 Task: Open Card Card0000000191 in Board Board0000000048 in Workspace WS0000000016 in Trello. Add Member carxxstreet791@gmail.com to Card Card0000000191 in Board Board0000000048 in Workspace WS0000000016 in Trello. Add Orange Label titled Label0000000191 to Card Card0000000191 in Board Board0000000048 in Workspace WS0000000016 in Trello. Add Checklist CL0000000191 to Card Card0000000191 in Board Board0000000048 in Workspace WS0000000016 in Trello. Add Dates with Start Date as Oct 01 2023 and Due Date as Oct 31 2023 to Card Card0000000191 in Board Board0000000048 in Workspace WS0000000016 in Trello
Action: Mouse moved to (372, 474)
Screenshot: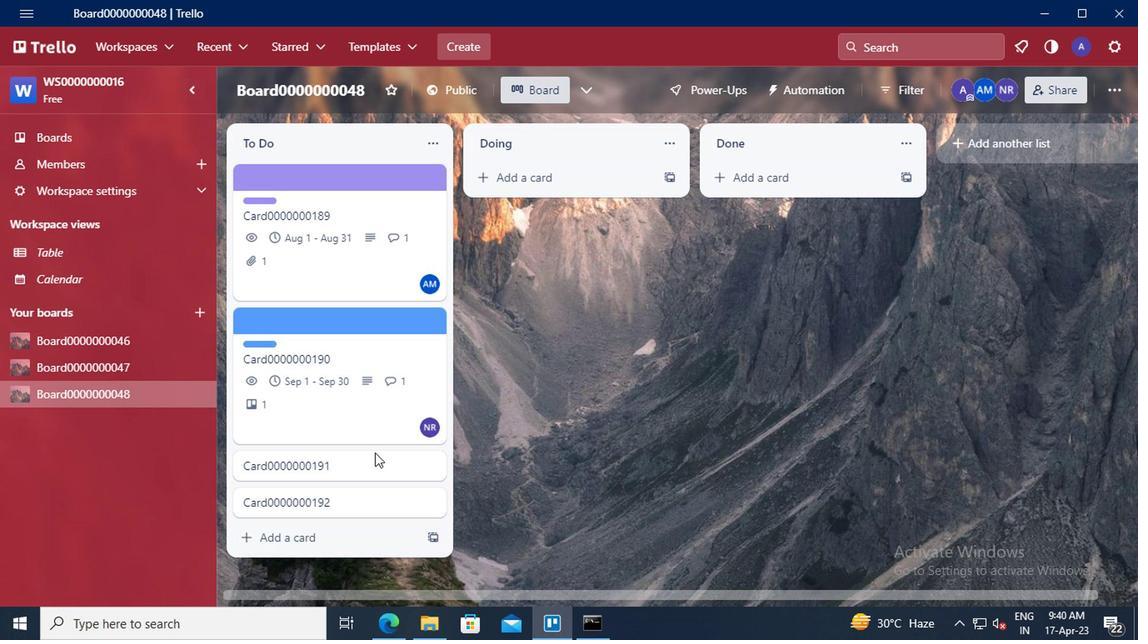 
Action: Mouse pressed left at (372, 474)
Screenshot: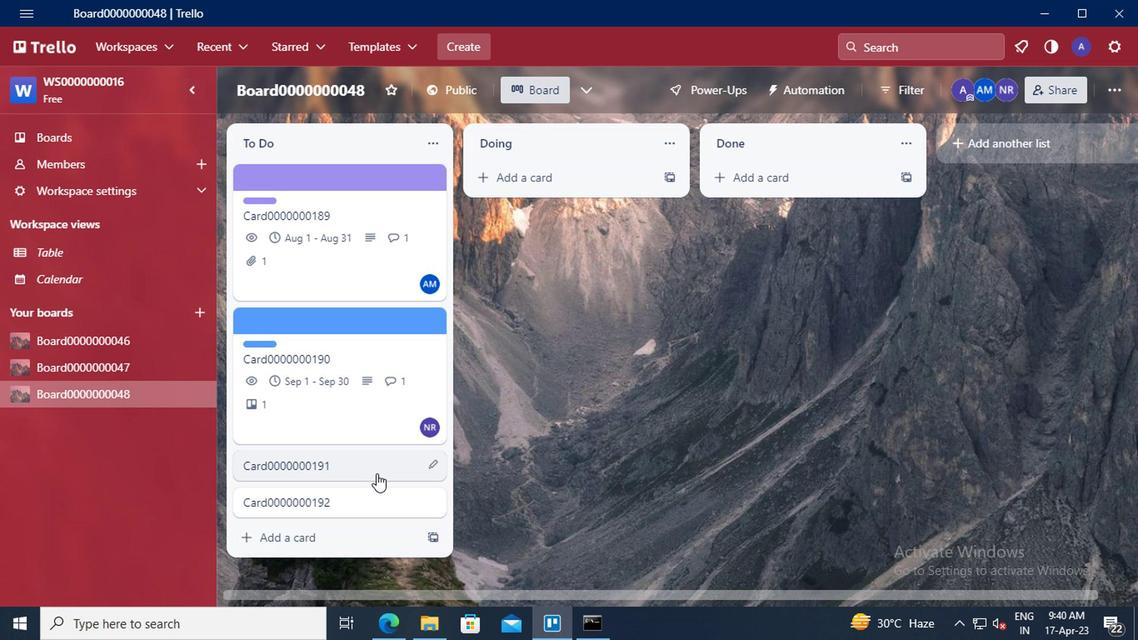 
Action: Mouse moved to (784, 218)
Screenshot: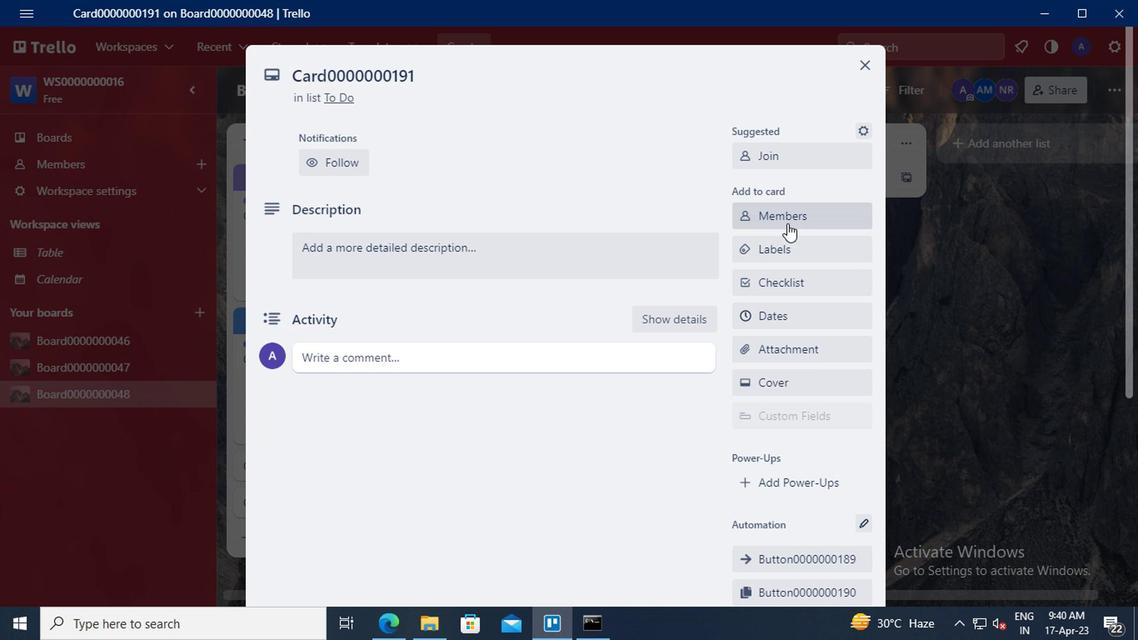 
Action: Mouse pressed left at (784, 218)
Screenshot: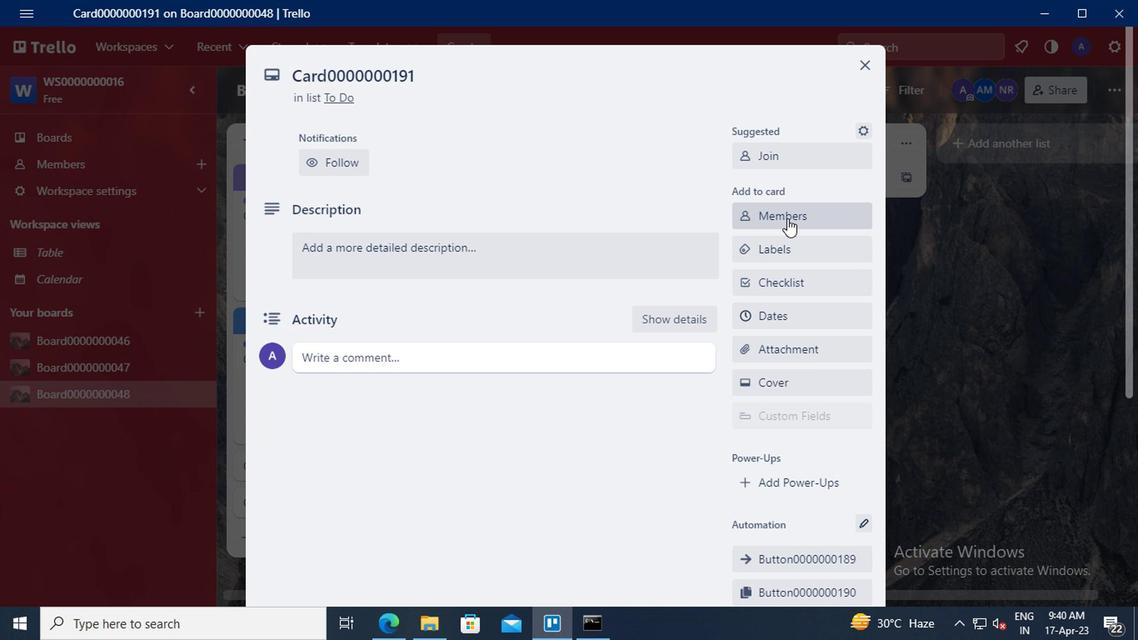 
Action: Mouse moved to (792, 296)
Screenshot: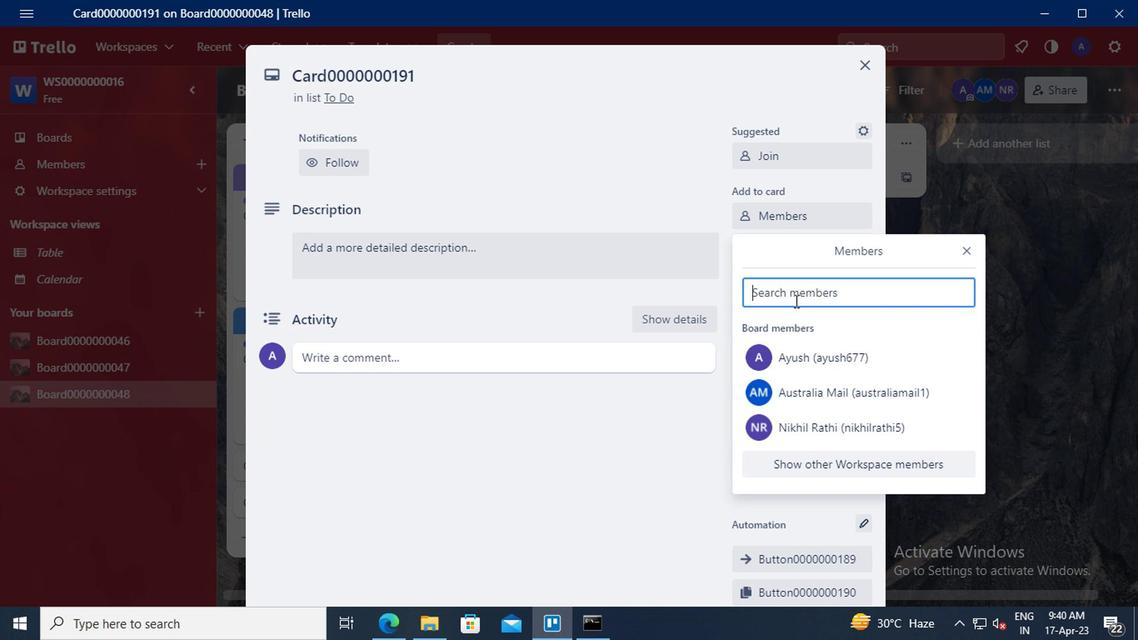 
Action: Mouse pressed left at (792, 296)
Screenshot: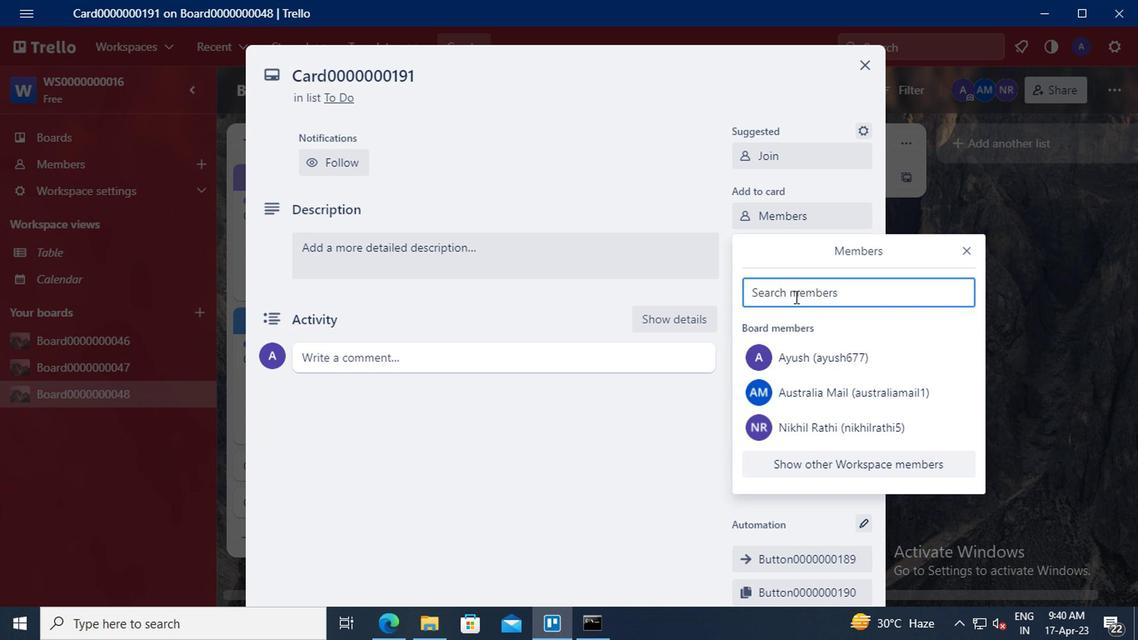 
Action: Mouse moved to (742, 275)
Screenshot: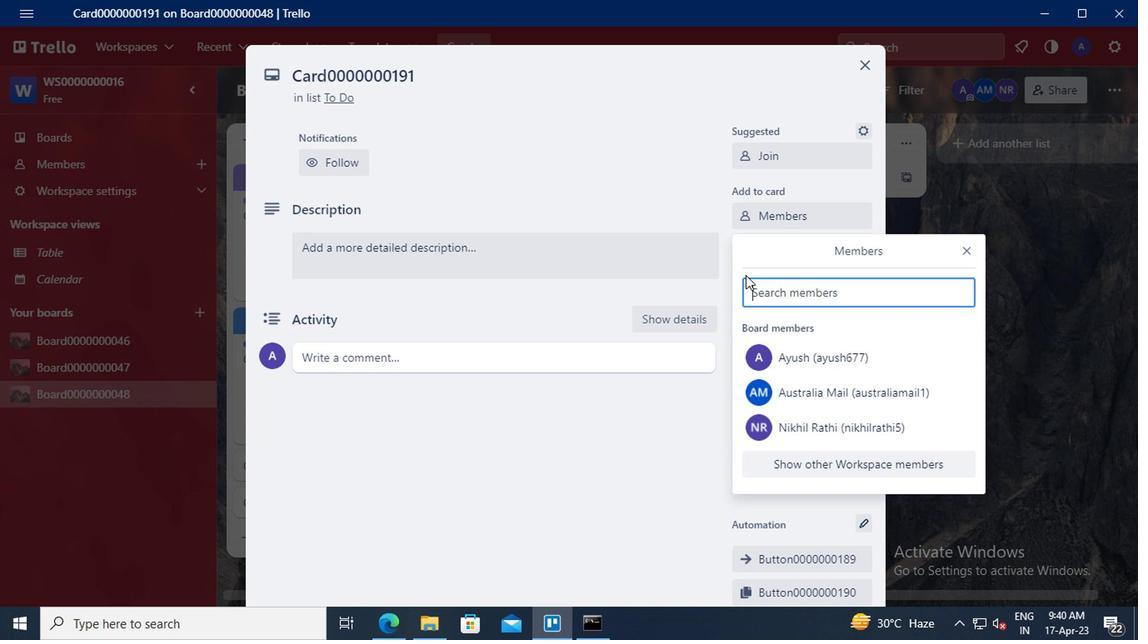 
Action: Key pressed <Key.shift>C
Screenshot: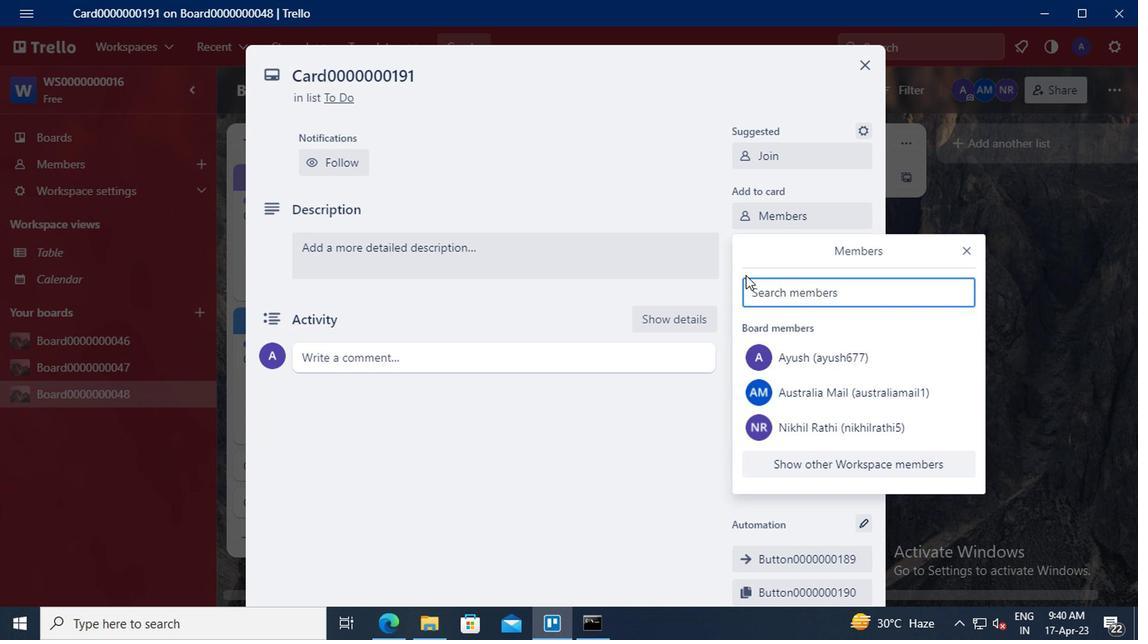 
Action: Mouse moved to (742, 275)
Screenshot: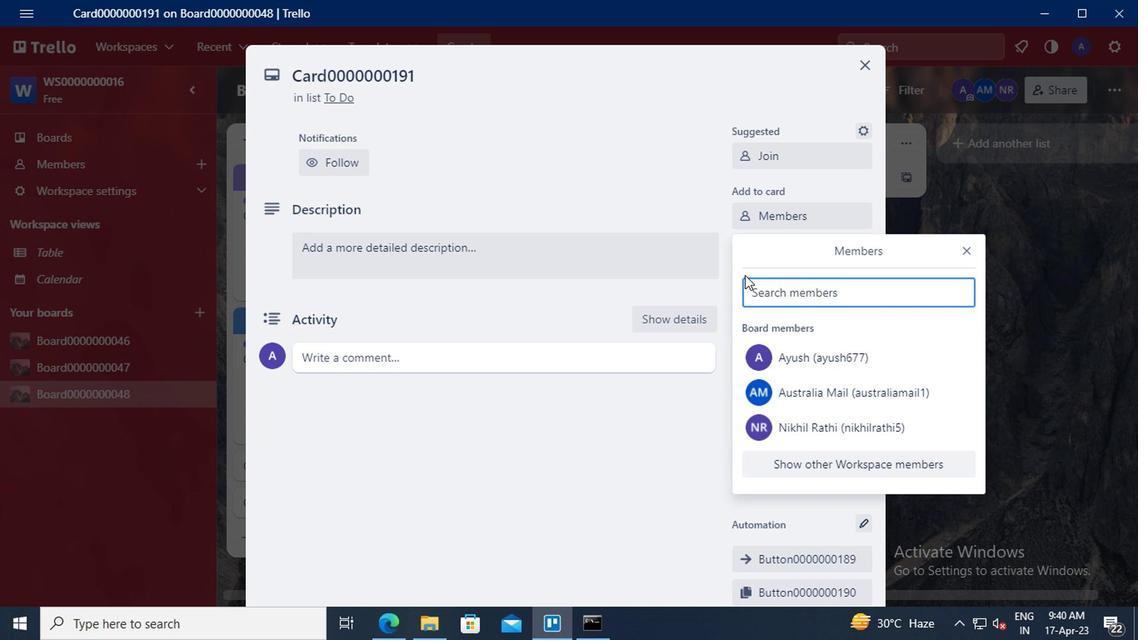 
Action: Key pressed A
Screenshot: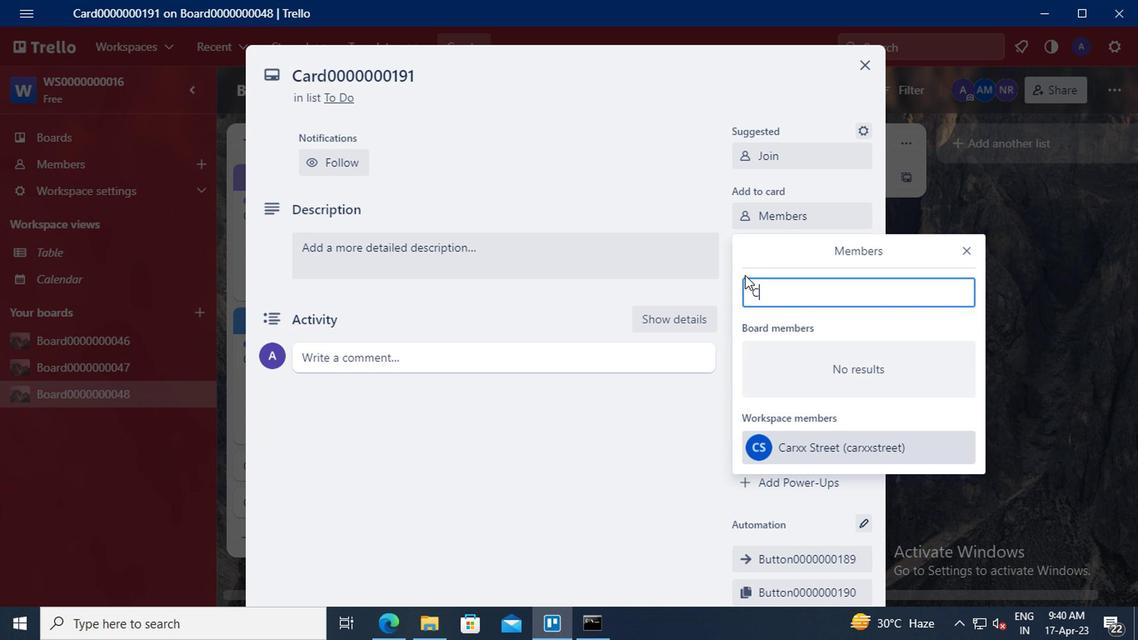 
Action: Mouse moved to (740, 275)
Screenshot: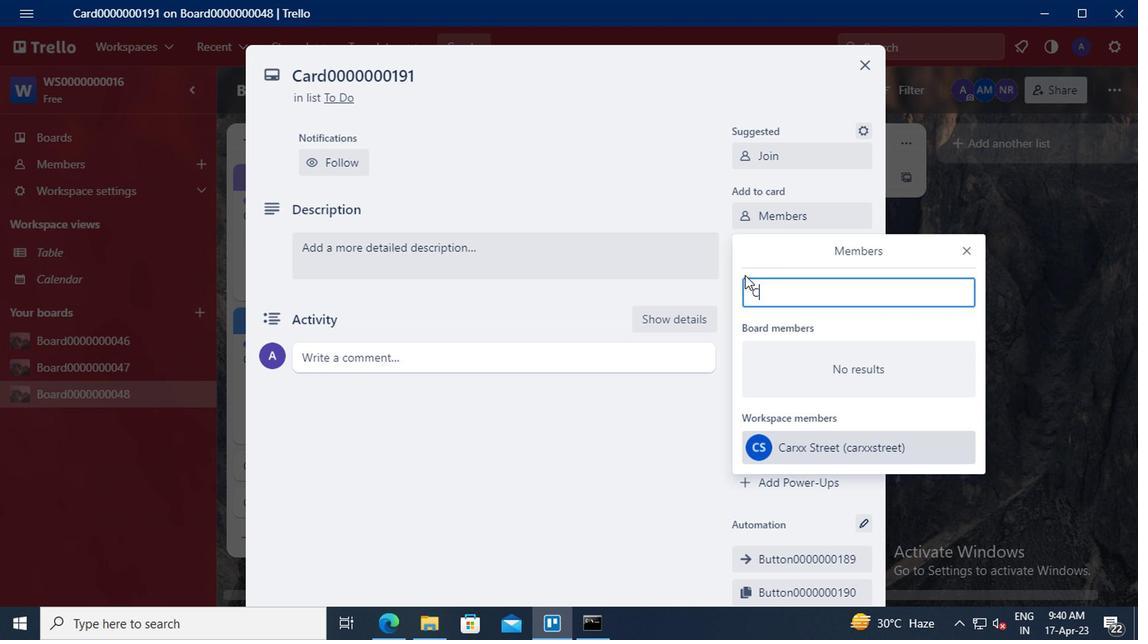 
Action: Key pressed RXX
Screenshot: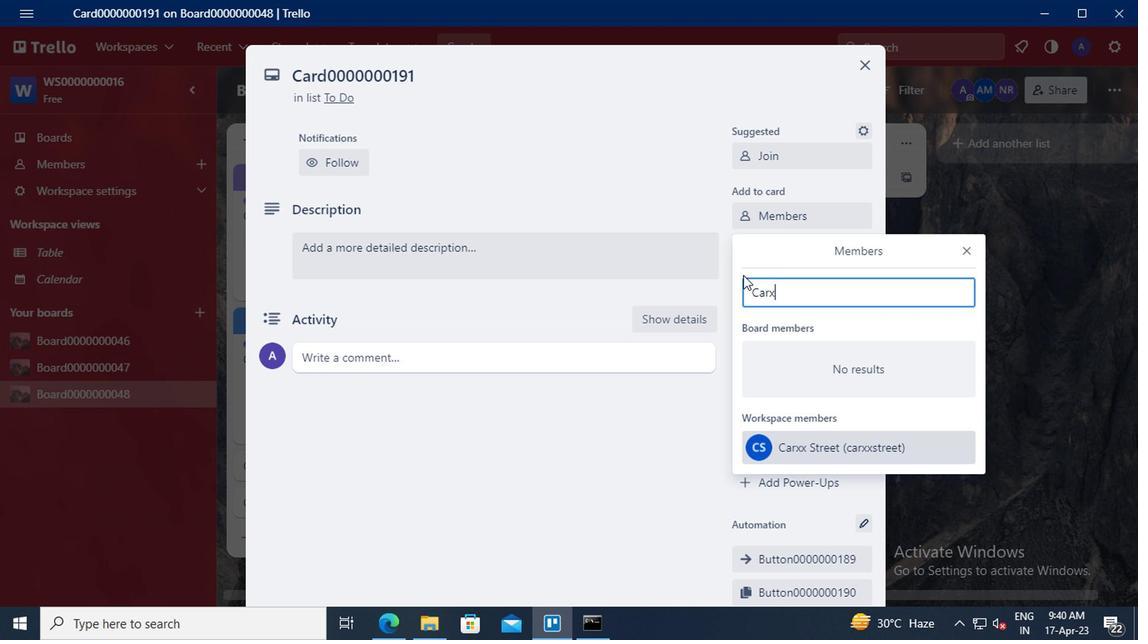 
Action: Mouse moved to (791, 444)
Screenshot: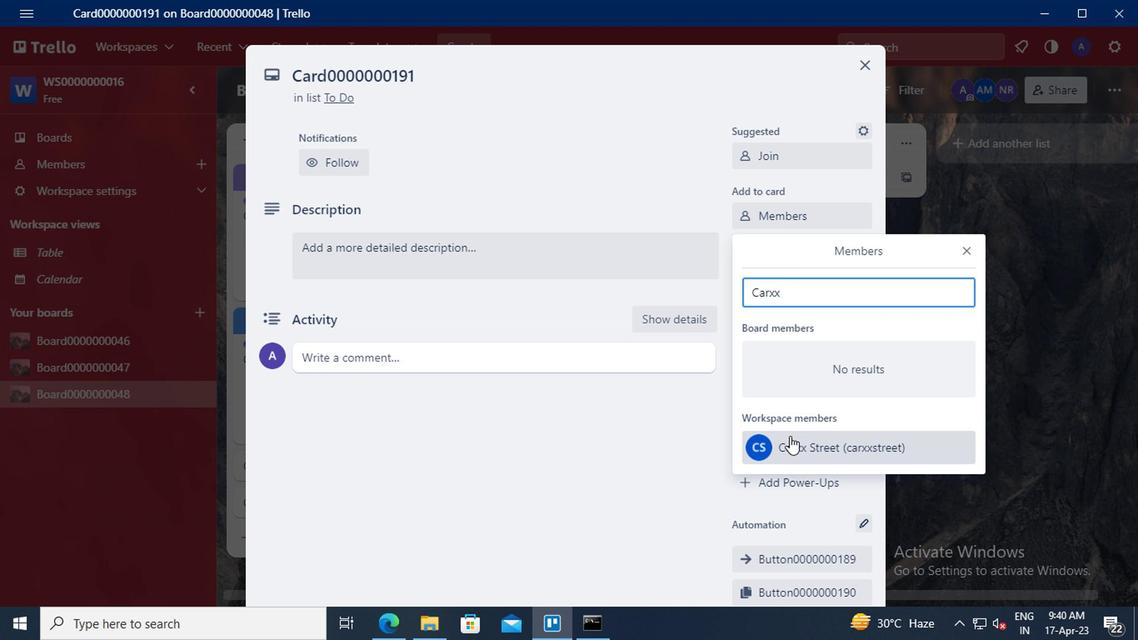 
Action: Mouse pressed left at (791, 444)
Screenshot: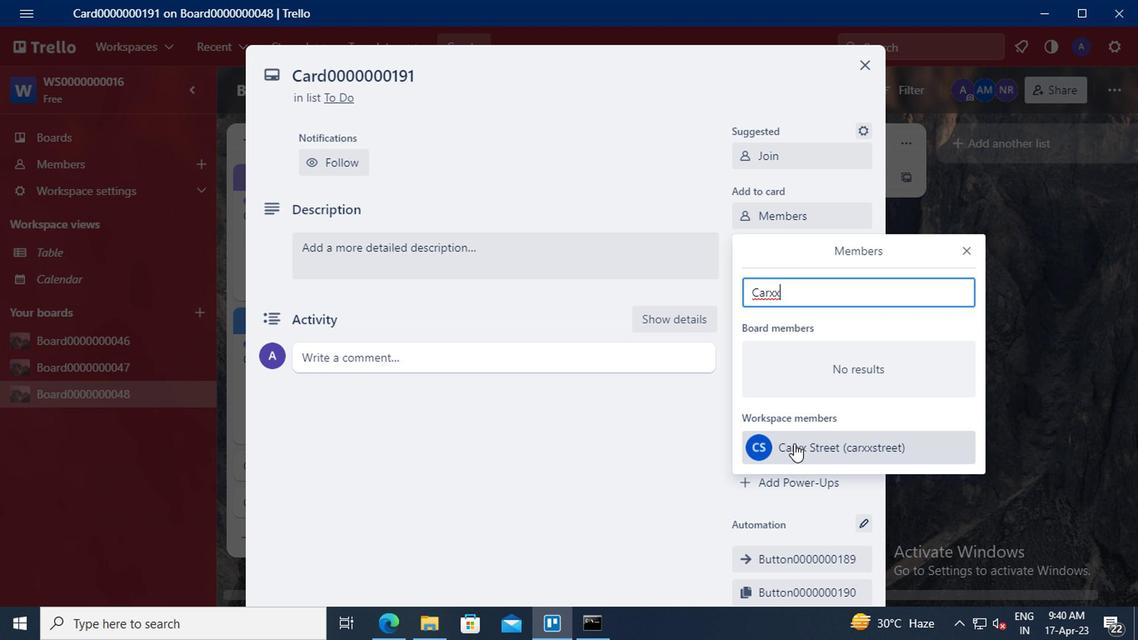 
Action: Mouse moved to (962, 251)
Screenshot: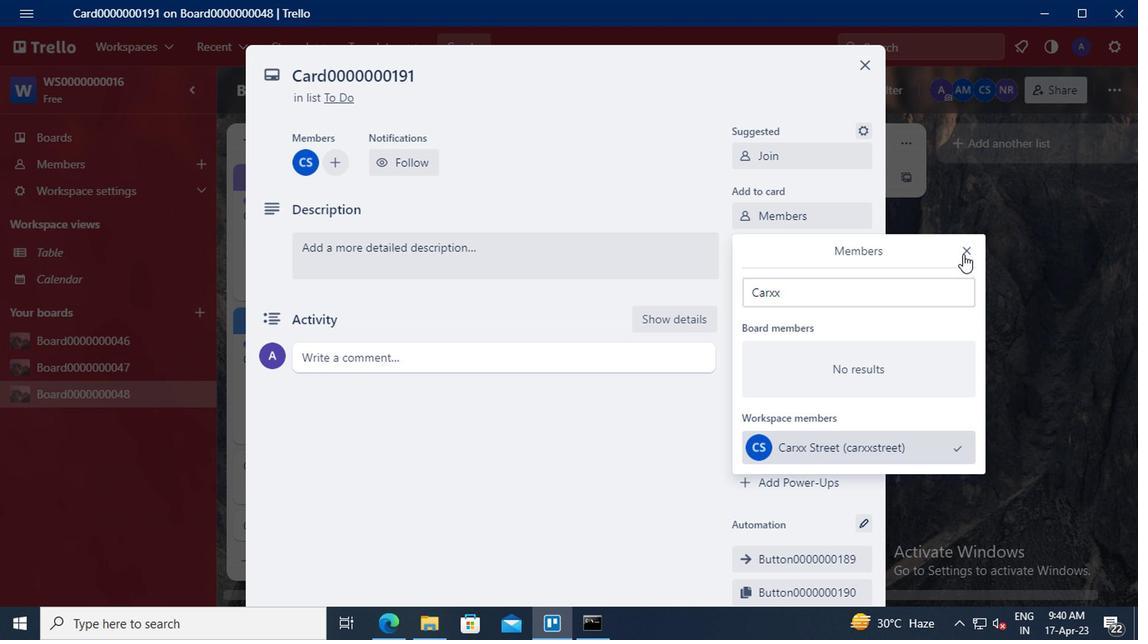 
Action: Mouse pressed left at (962, 251)
Screenshot: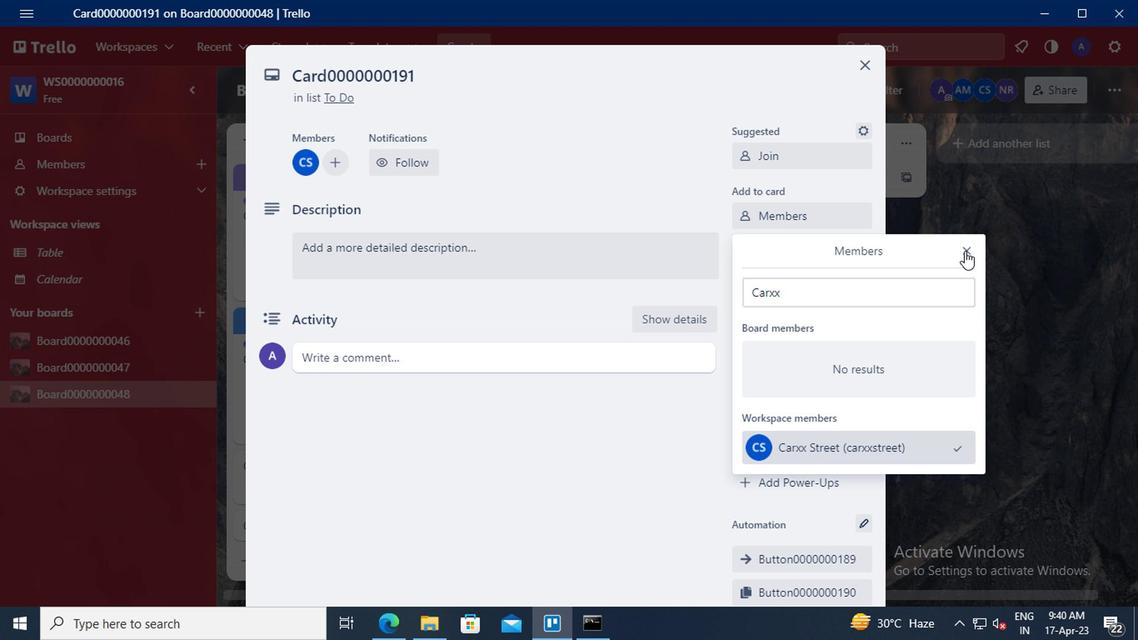 
Action: Mouse moved to (793, 253)
Screenshot: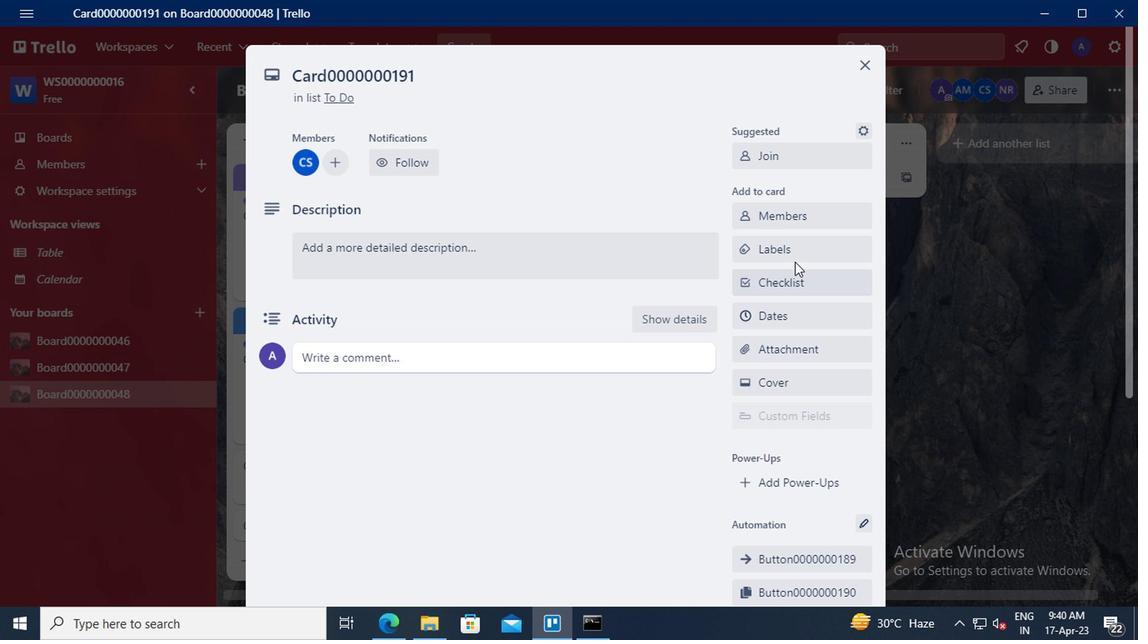 
Action: Mouse pressed left at (793, 253)
Screenshot: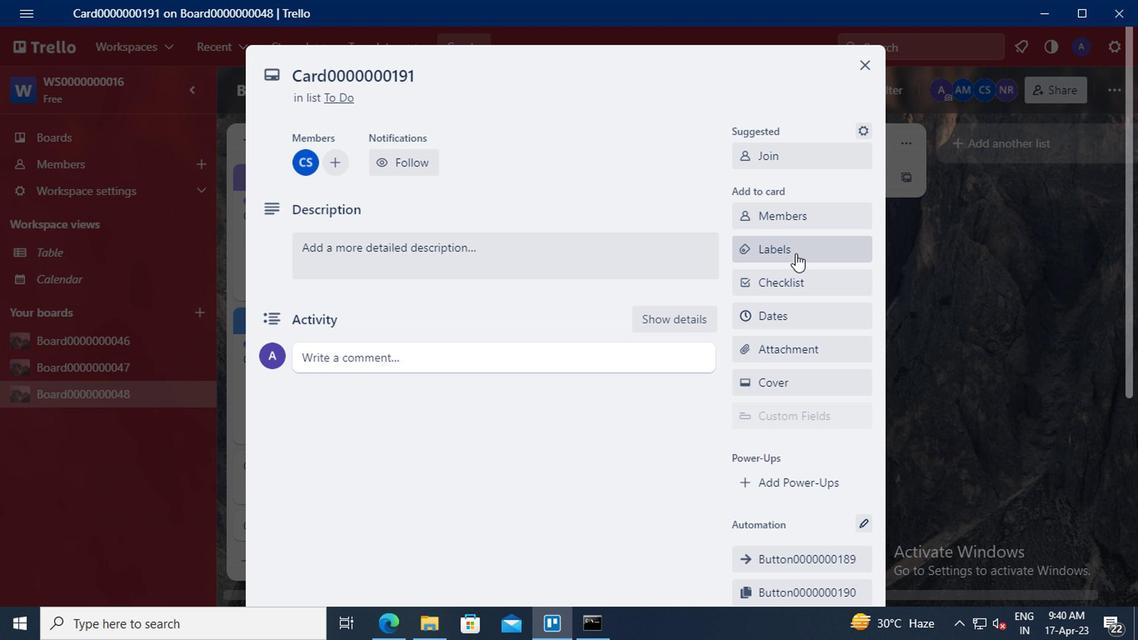 
Action: Mouse moved to (863, 442)
Screenshot: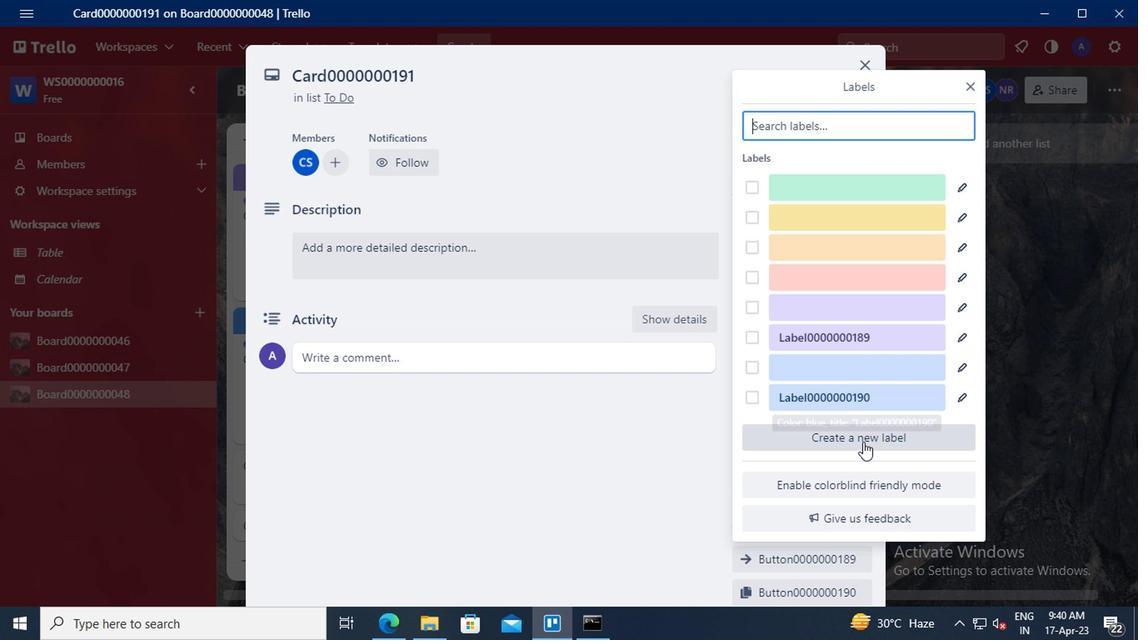 
Action: Mouse pressed left at (863, 442)
Screenshot: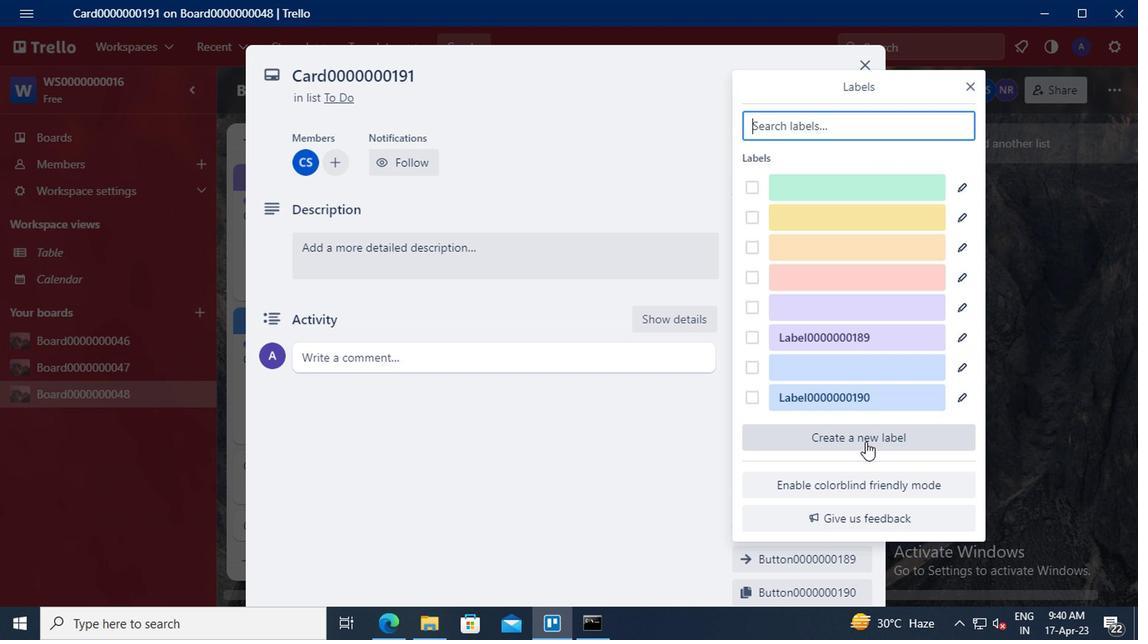 
Action: Mouse moved to (793, 240)
Screenshot: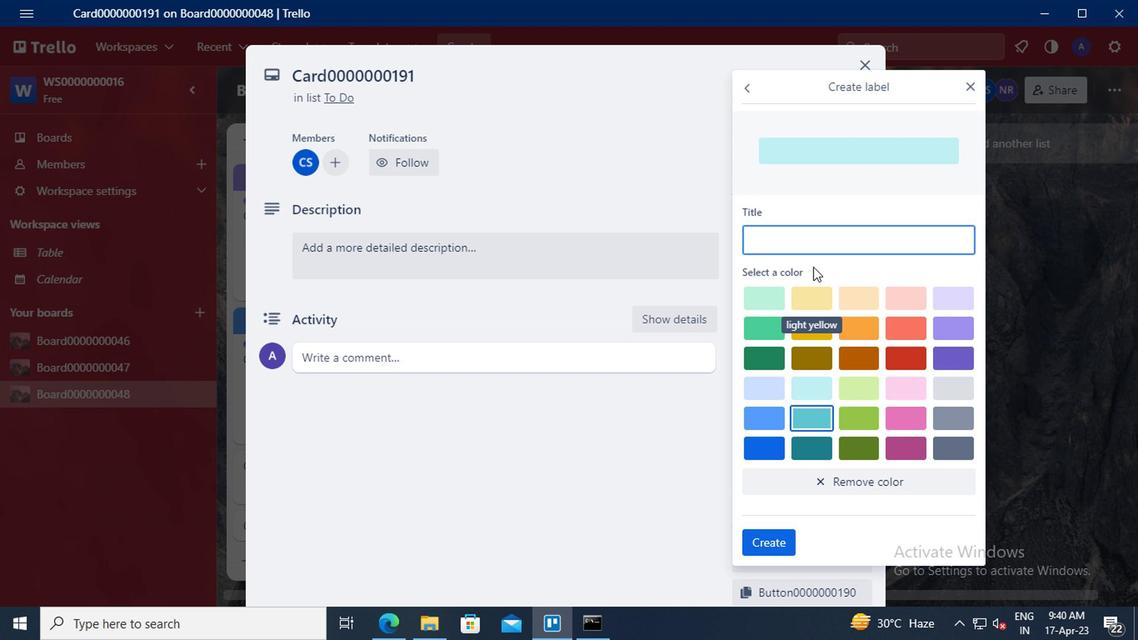 
Action: Mouse pressed left at (793, 240)
Screenshot: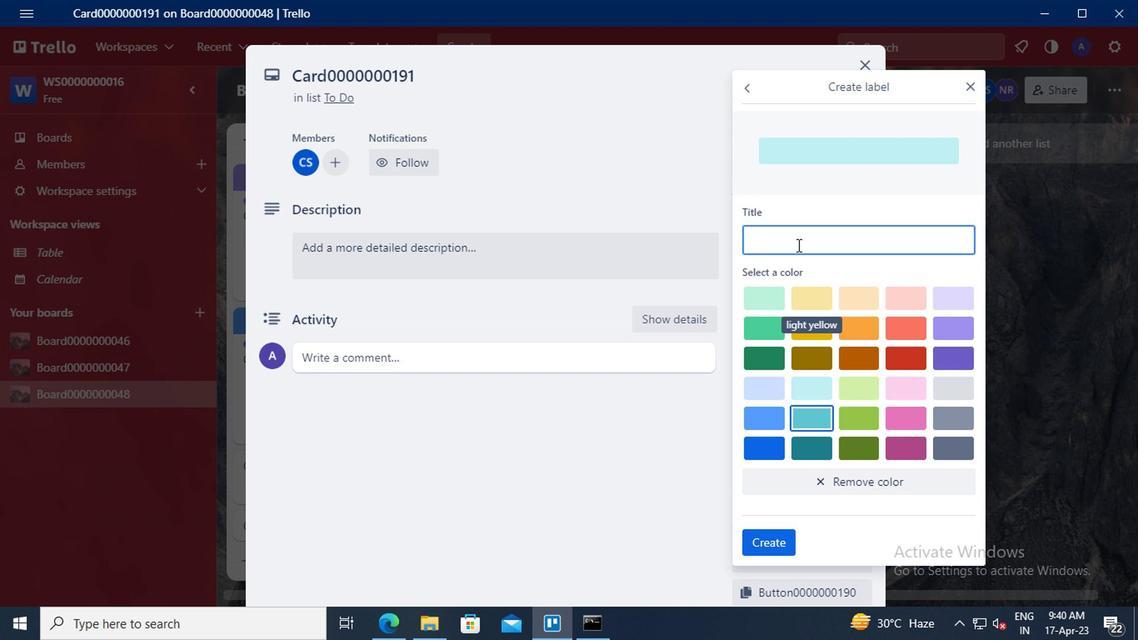 
Action: Mouse moved to (791, 239)
Screenshot: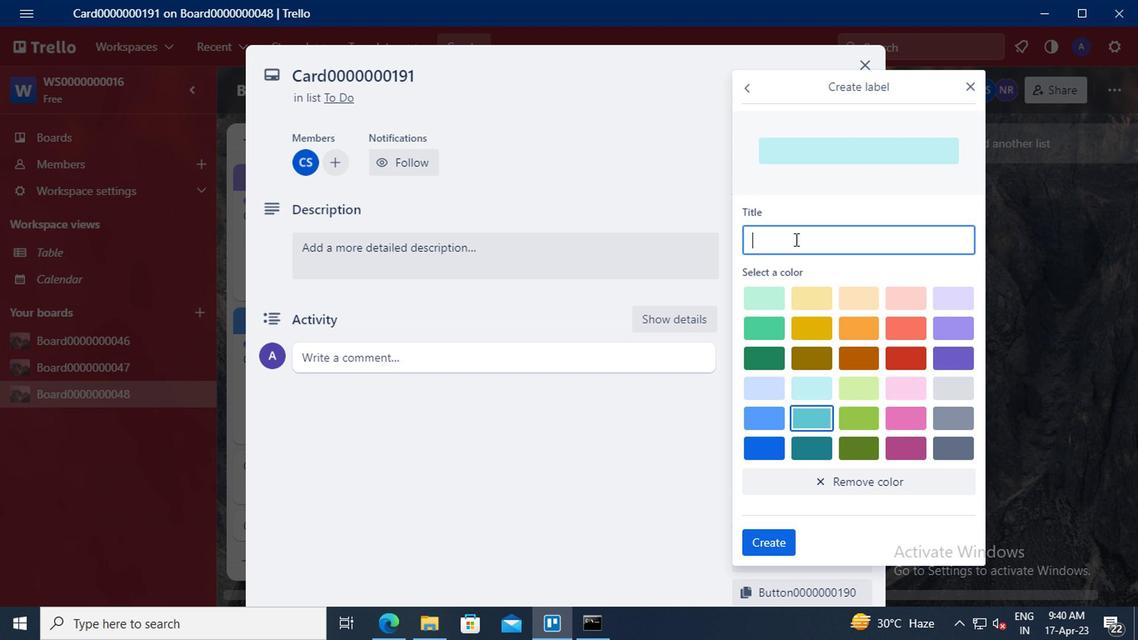 
Action: Key pressed <Key.shift>L
Screenshot: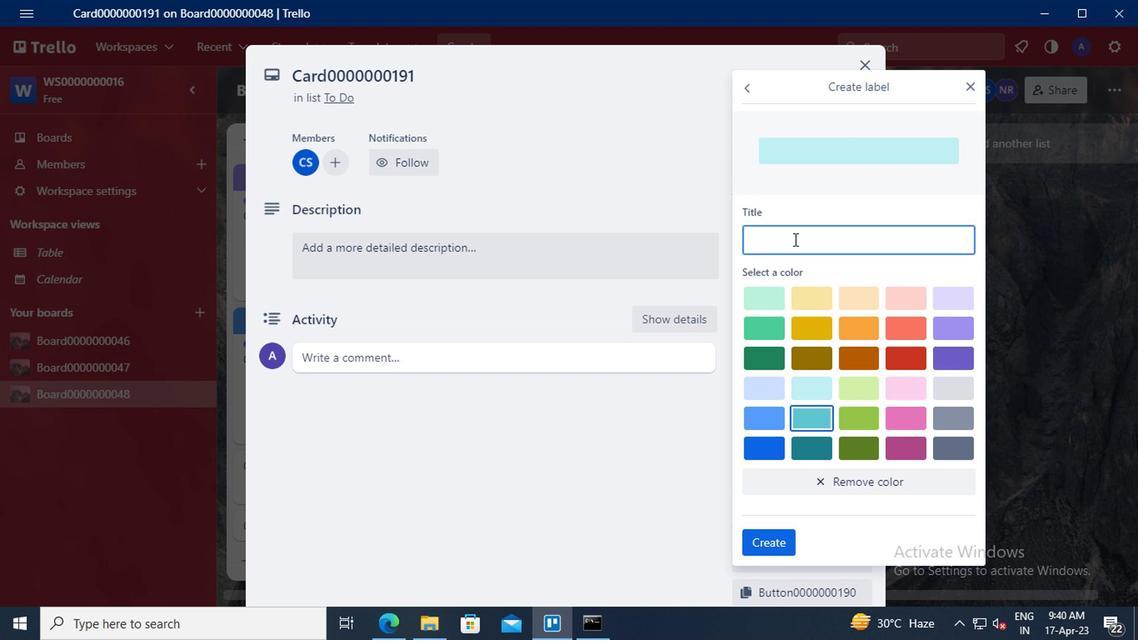 
Action: Mouse moved to (789, 237)
Screenshot: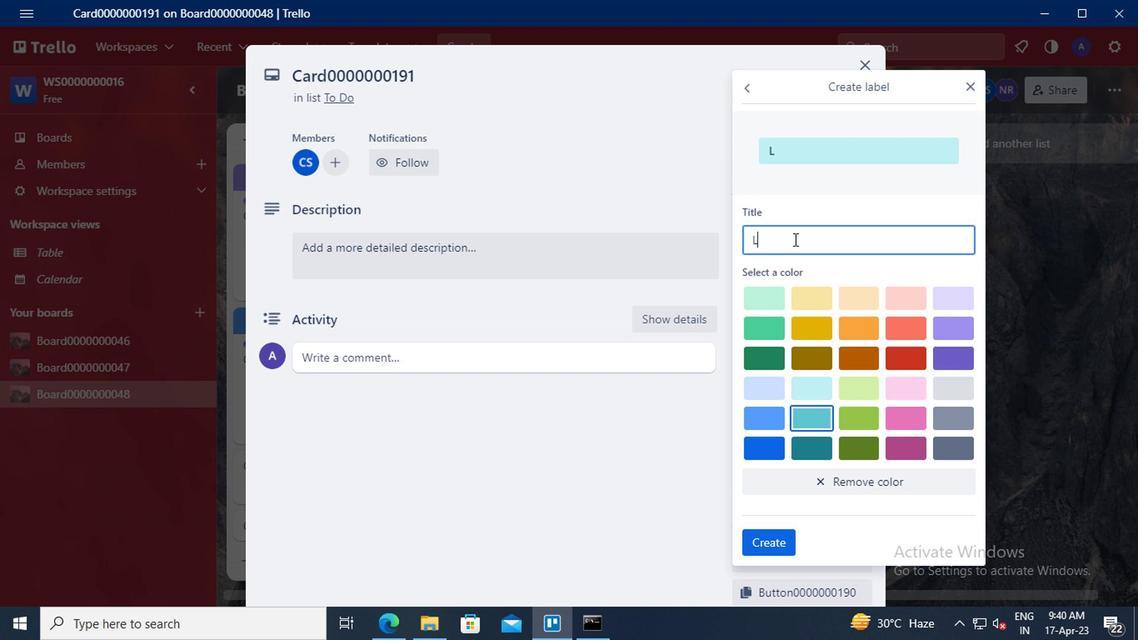 
Action: Key pressed A
Screenshot: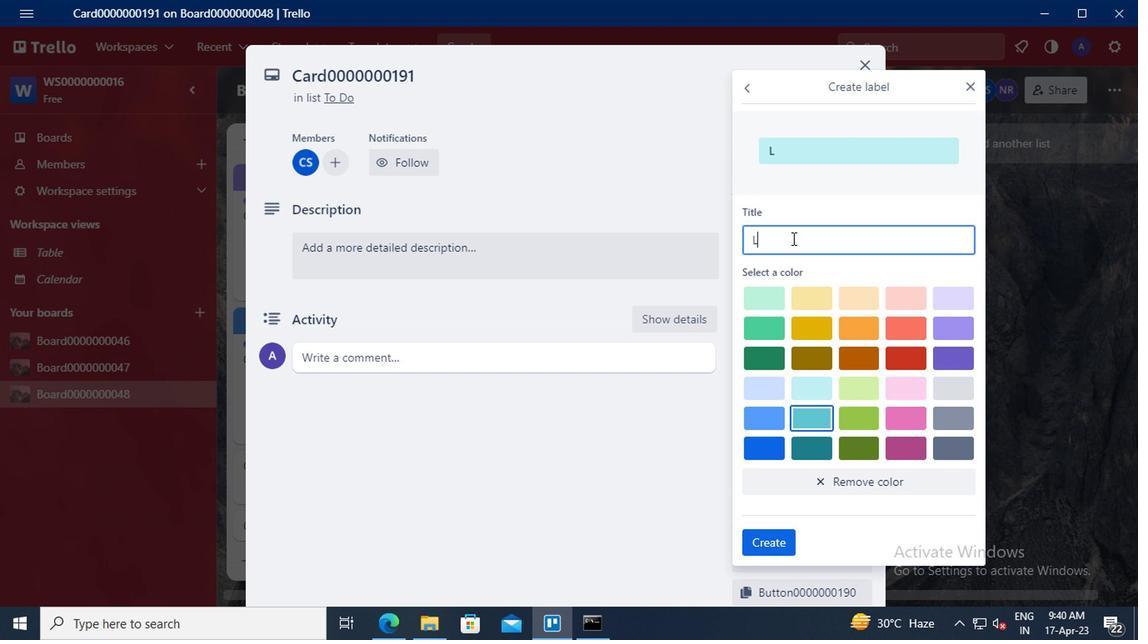 
Action: Mouse moved to (789, 237)
Screenshot: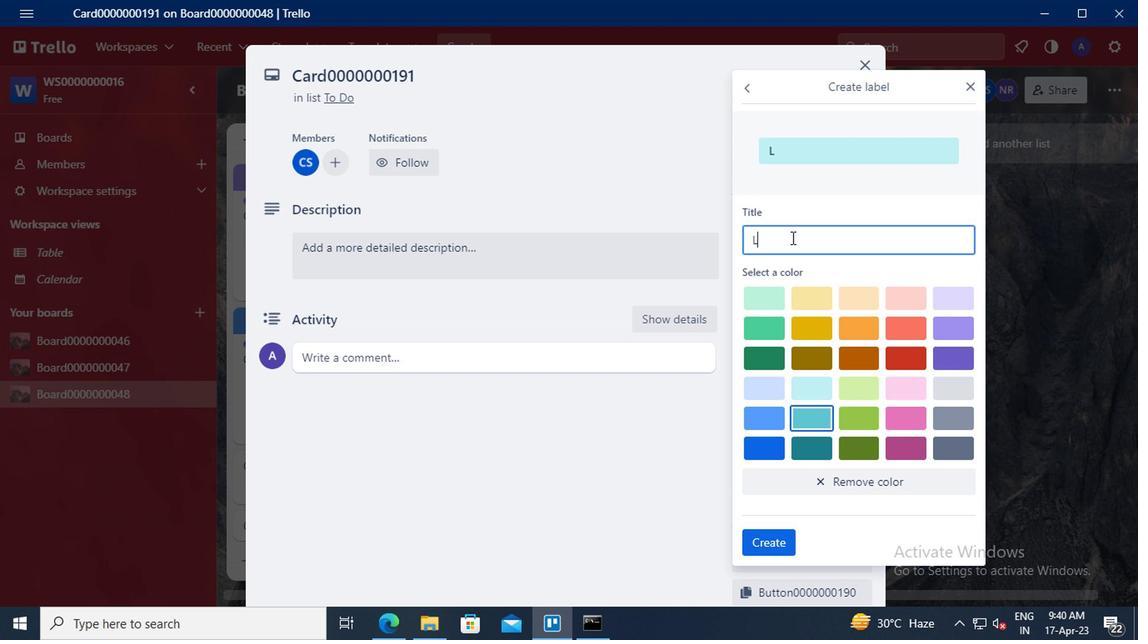 
Action: Key pressed B
Screenshot: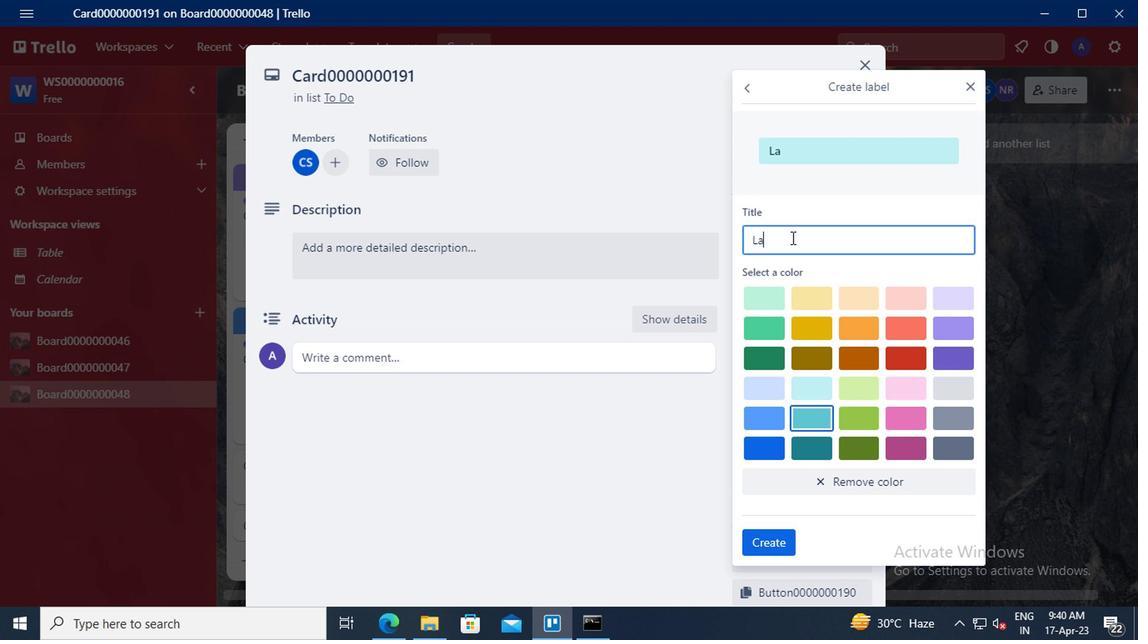 
Action: Mouse moved to (787, 237)
Screenshot: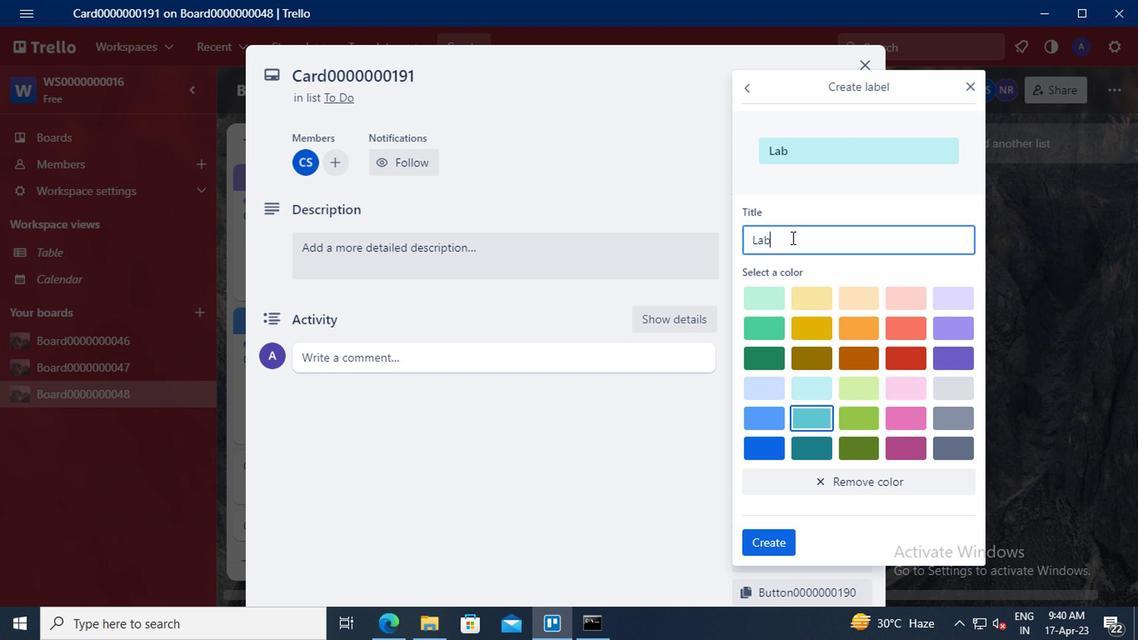 
Action: Key pressed EL
Screenshot: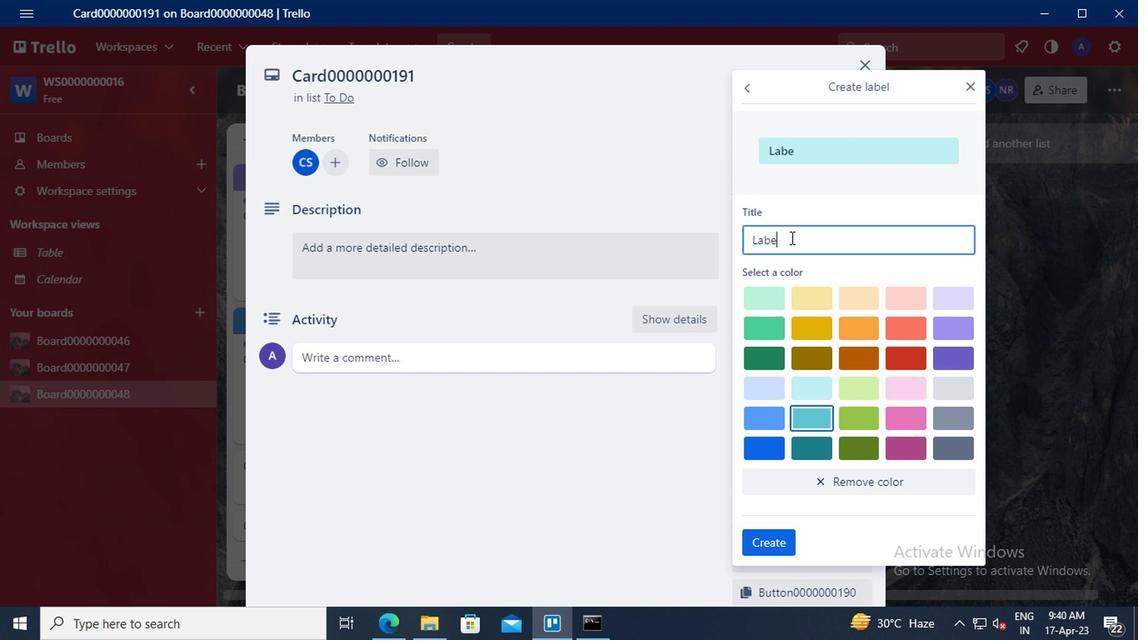 
Action: Mouse moved to (787, 237)
Screenshot: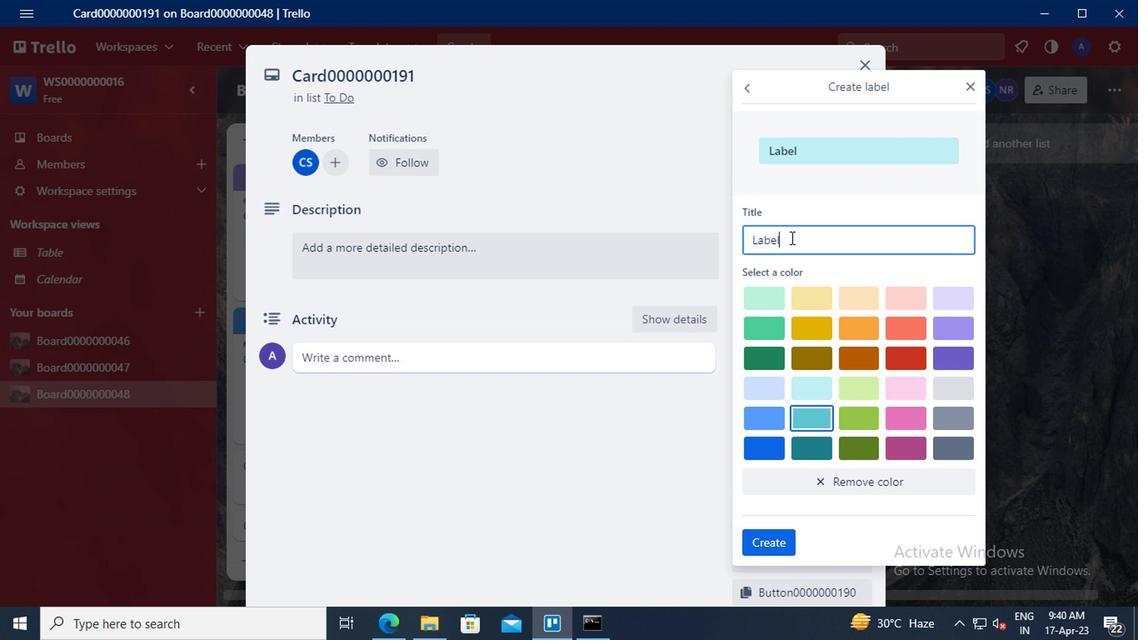 
Action: Key pressed 000
Screenshot: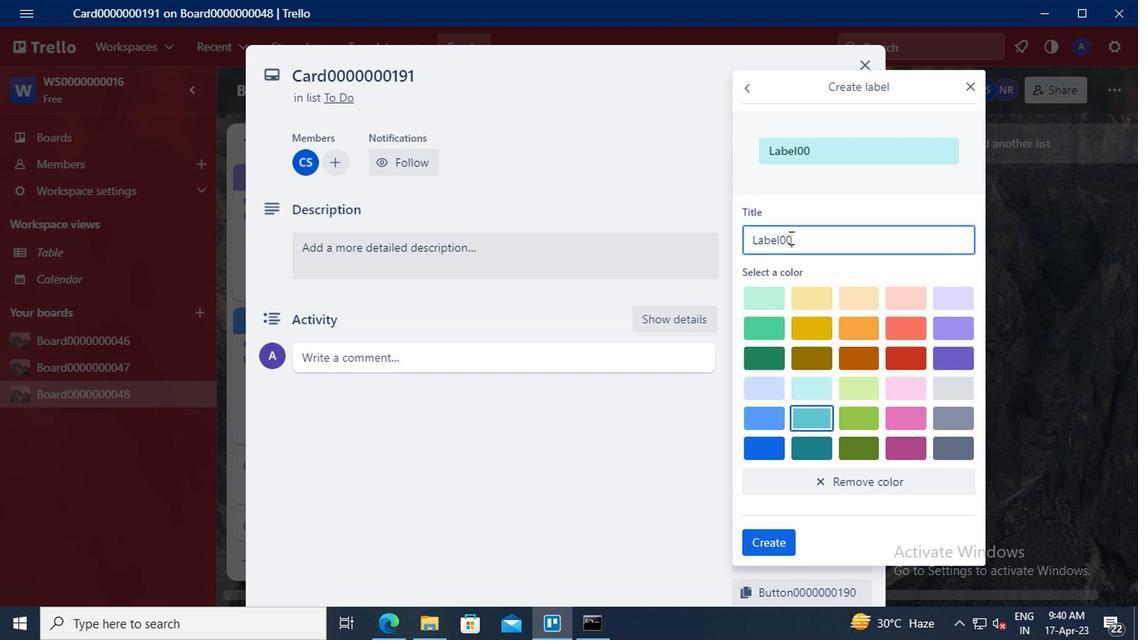 
Action: Mouse moved to (786, 237)
Screenshot: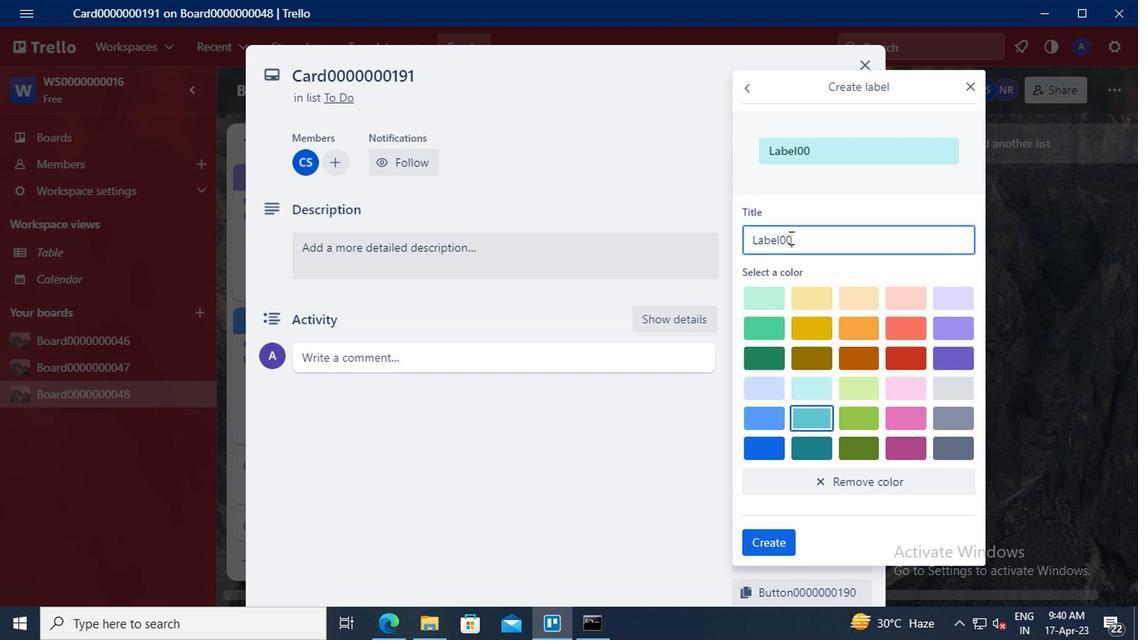 
Action: Key pressed 0000191
Screenshot: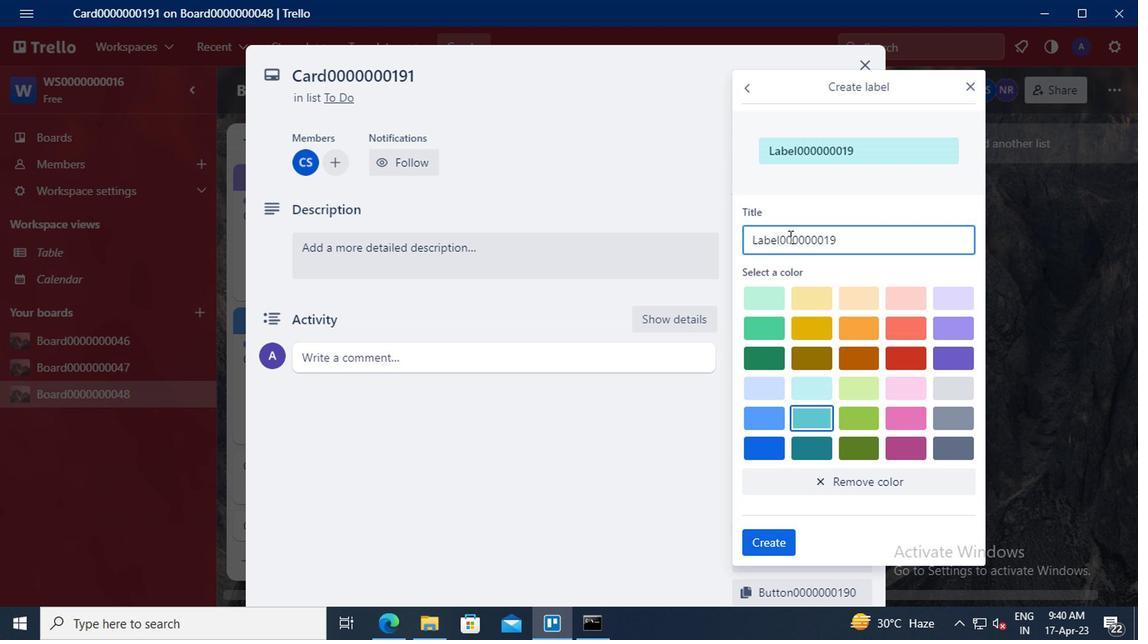 
Action: Mouse moved to (857, 329)
Screenshot: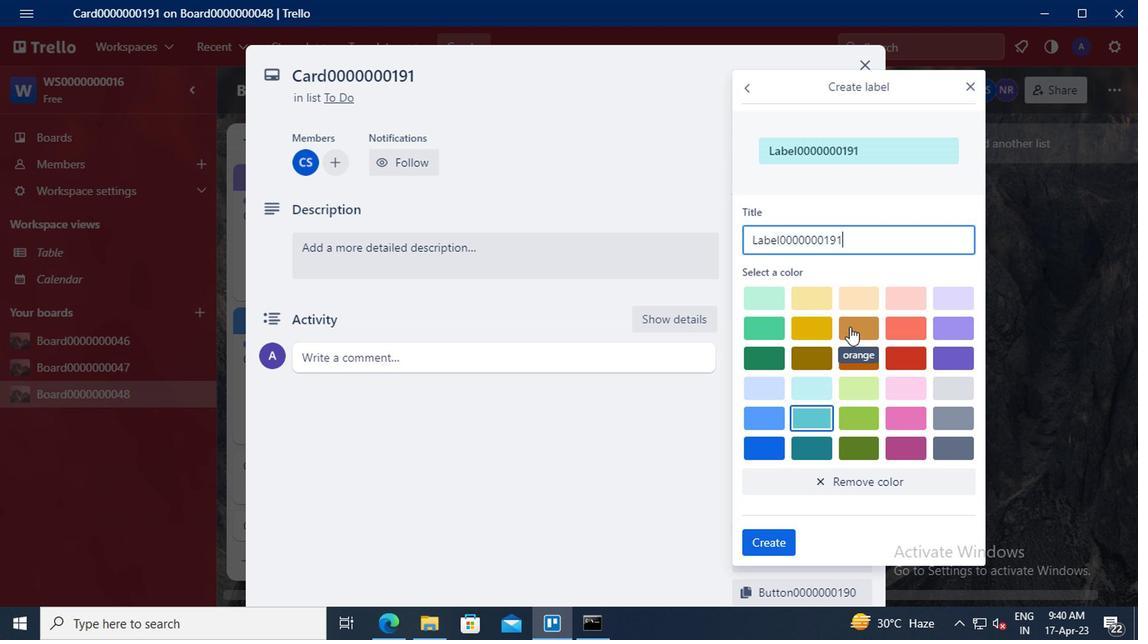 
Action: Mouse pressed left at (857, 329)
Screenshot: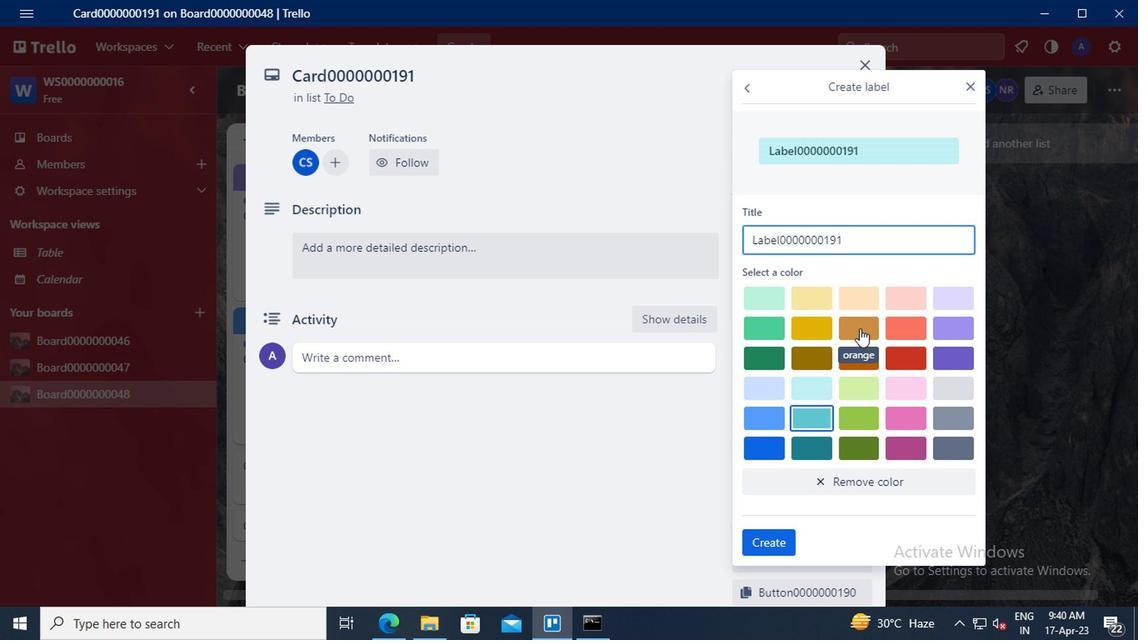
Action: Mouse moved to (778, 544)
Screenshot: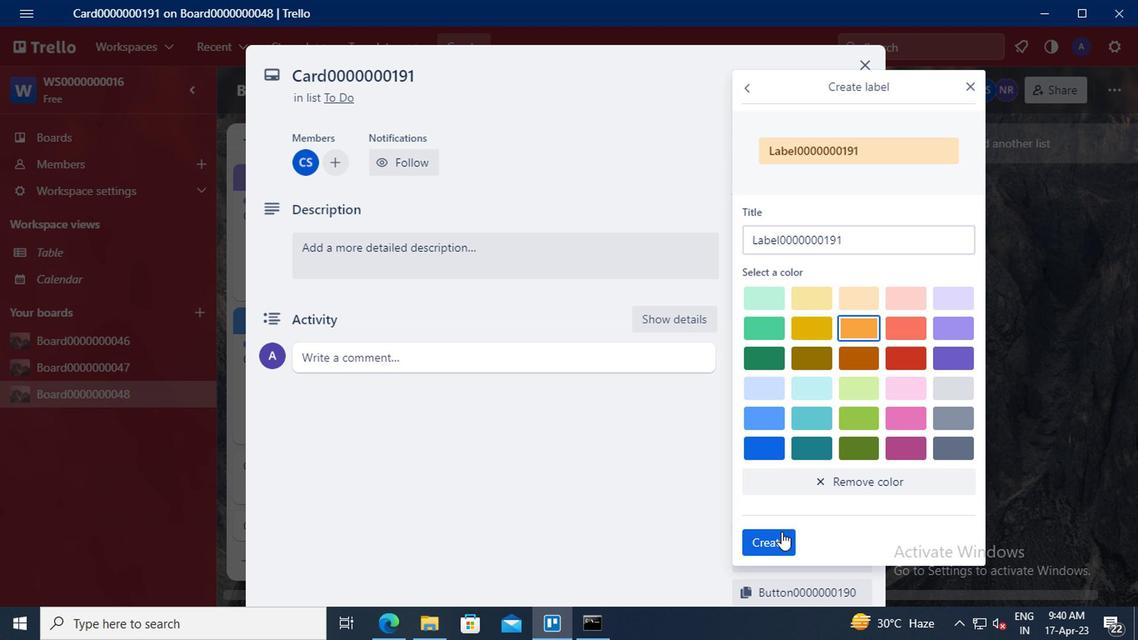 
Action: Mouse pressed left at (778, 544)
Screenshot: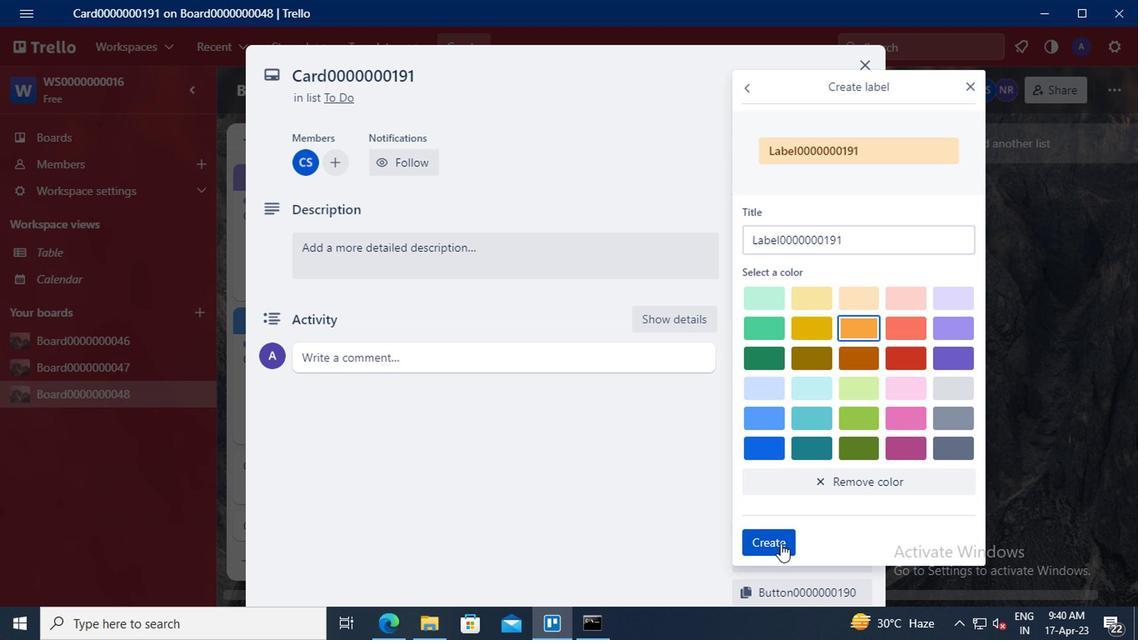 
Action: Mouse moved to (968, 87)
Screenshot: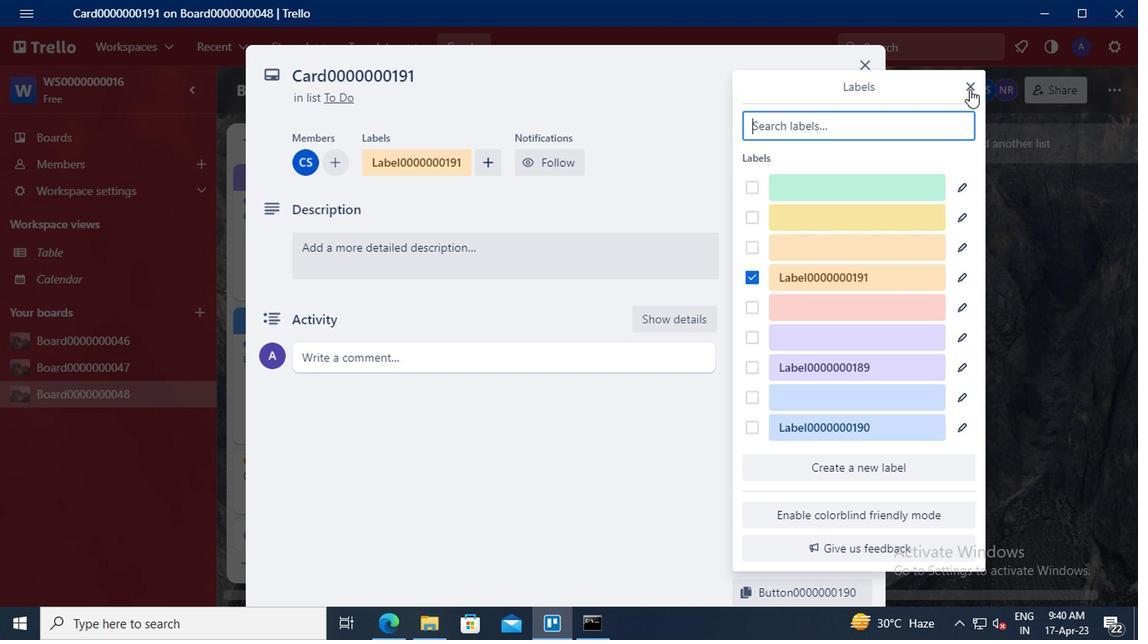 
Action: Mouse pressed left at (968, 87)
Screenshot: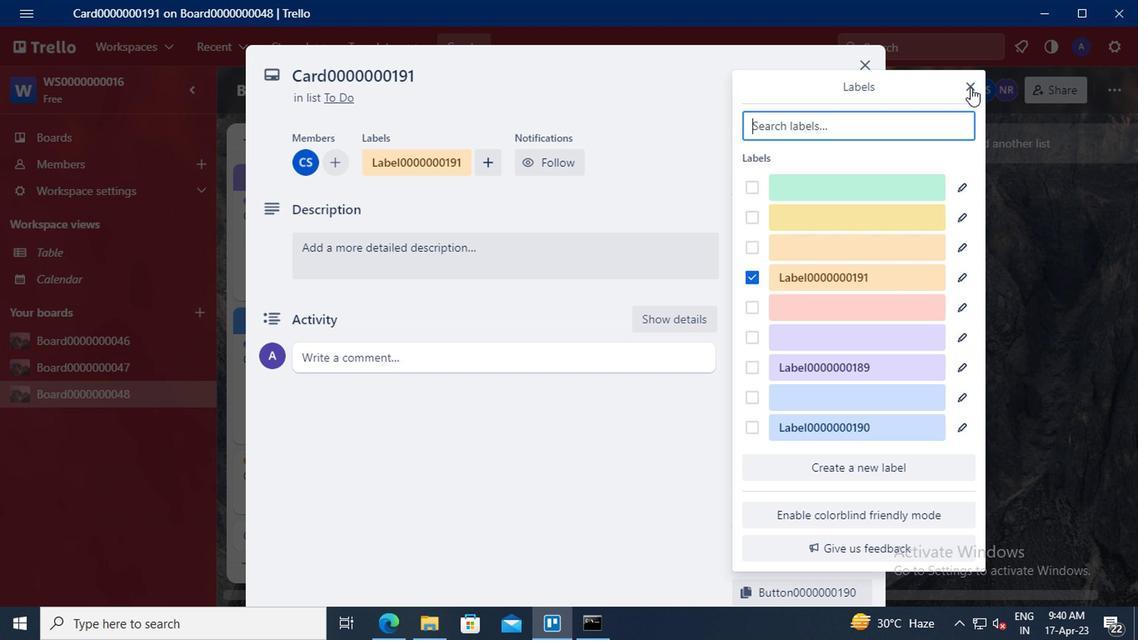 
Action: Mouse moved to (809, 279)
Screenshot: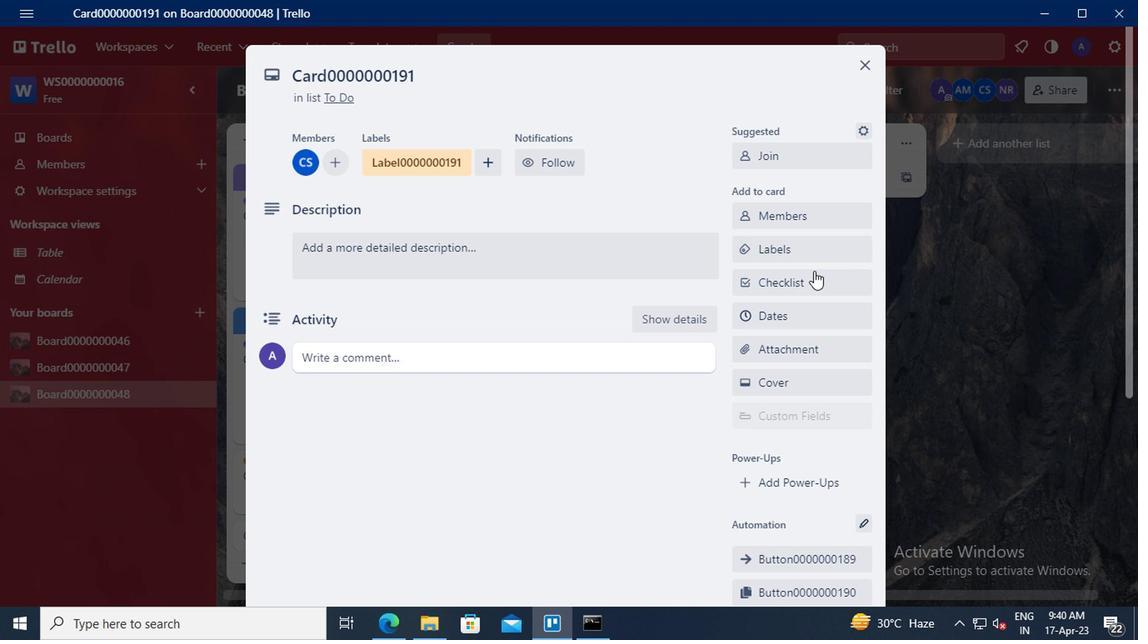 
Action: Mouse pressed left at (809, 279)
Screenshot: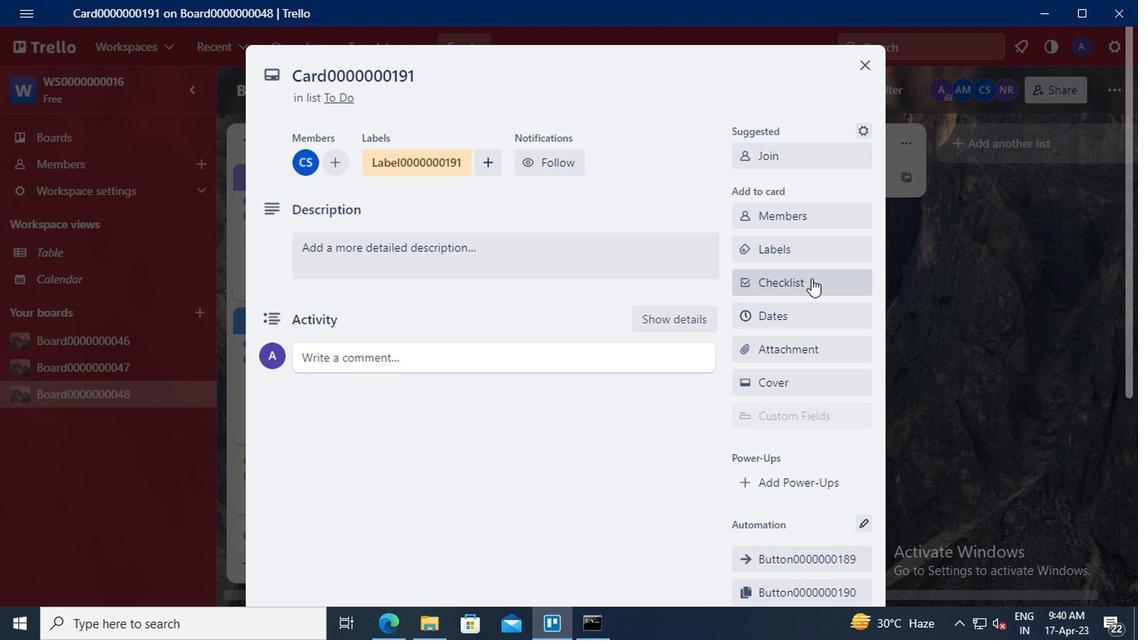 
Action: Key pressed <Key.delete><Key.shift>CL0000000191
Screenshot: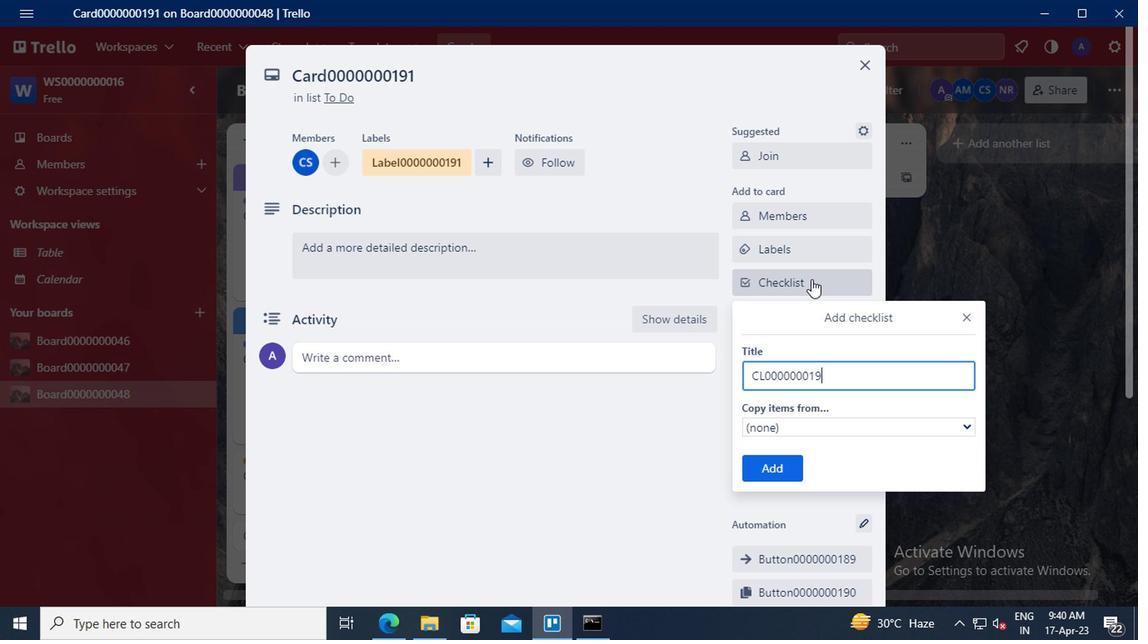 
Action: Mouse moved to (782, 465)
Screenshot: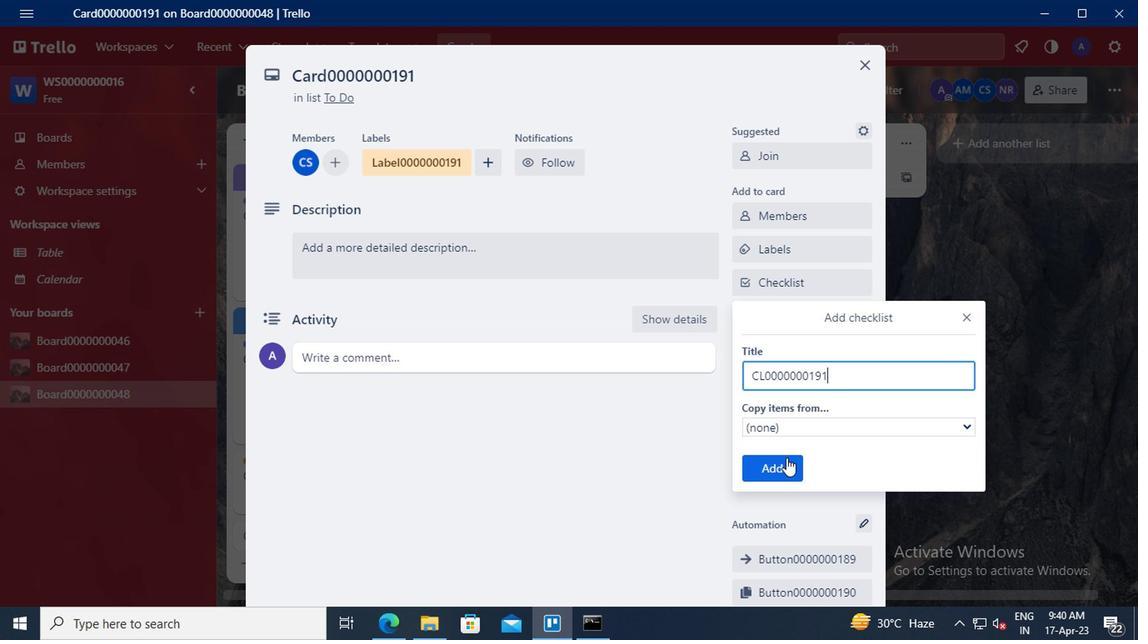 
Action: Mouse pressed left at (782, 465)
Screenshot: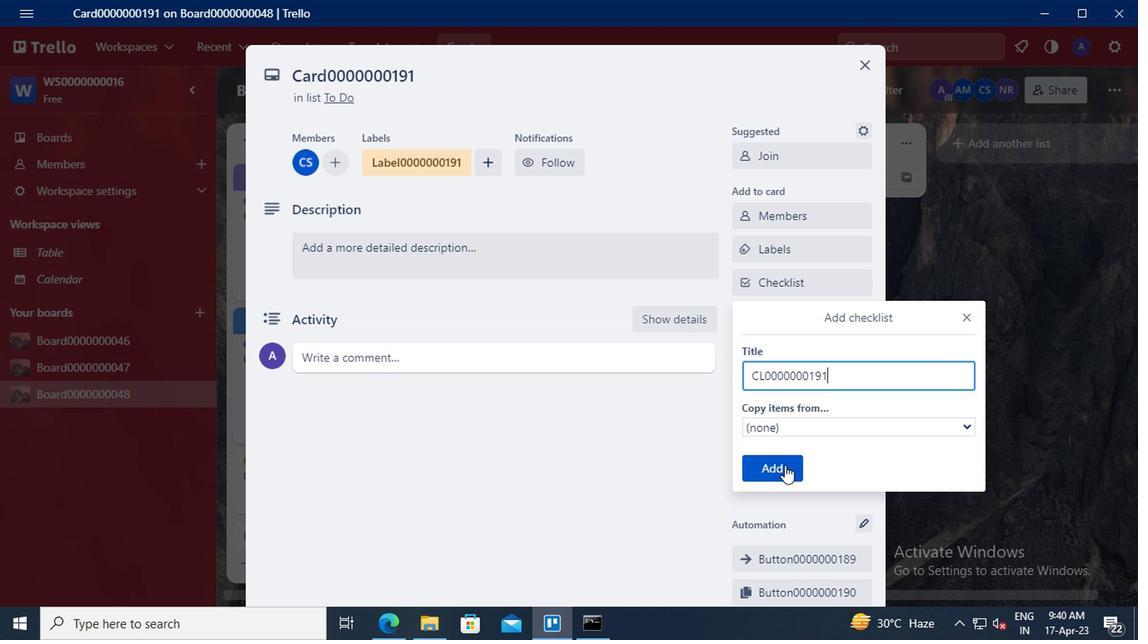 
Action: Mouse moved to (787, 320)
Screenshot: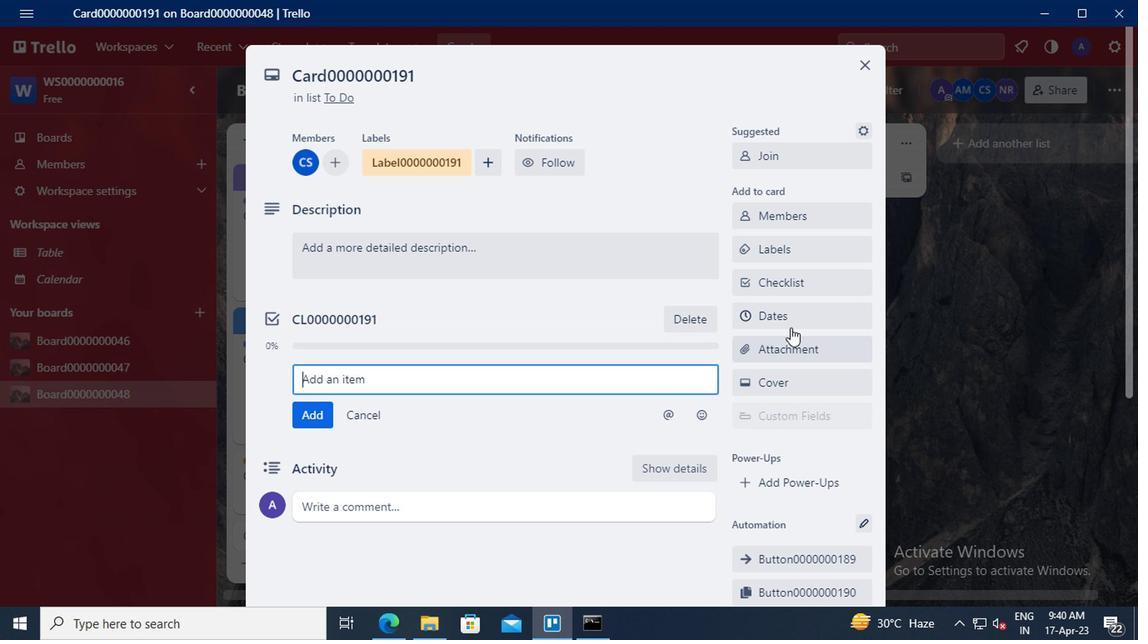 
Action: Mouse pressed left at (787, 320)
Screenshot: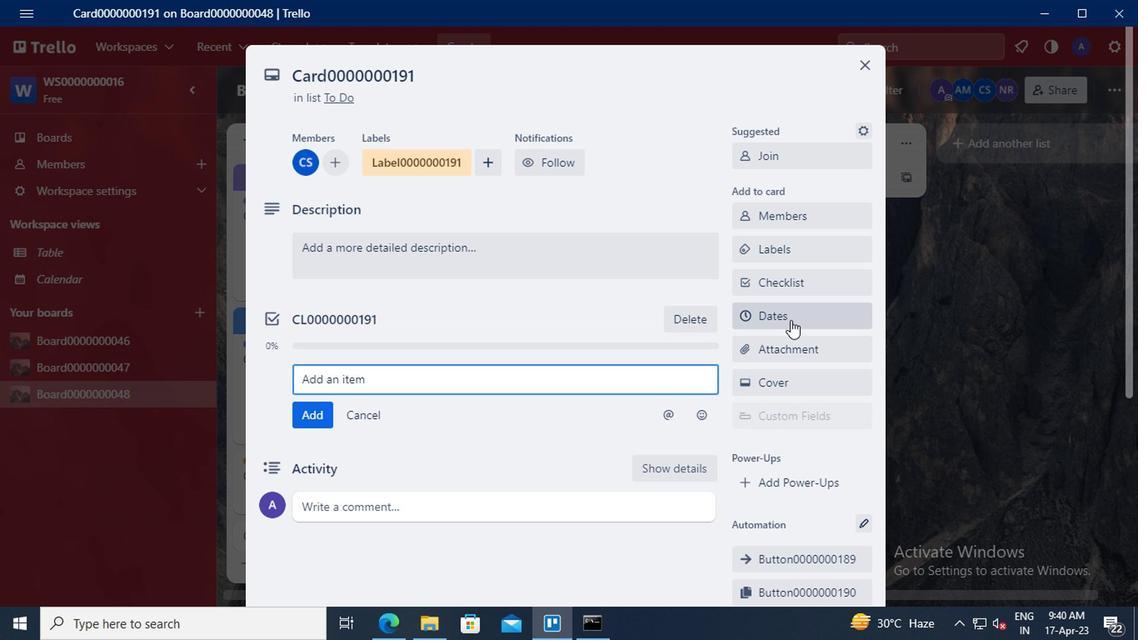 
Action: Mouse moved to (746, 388)
Screenshot: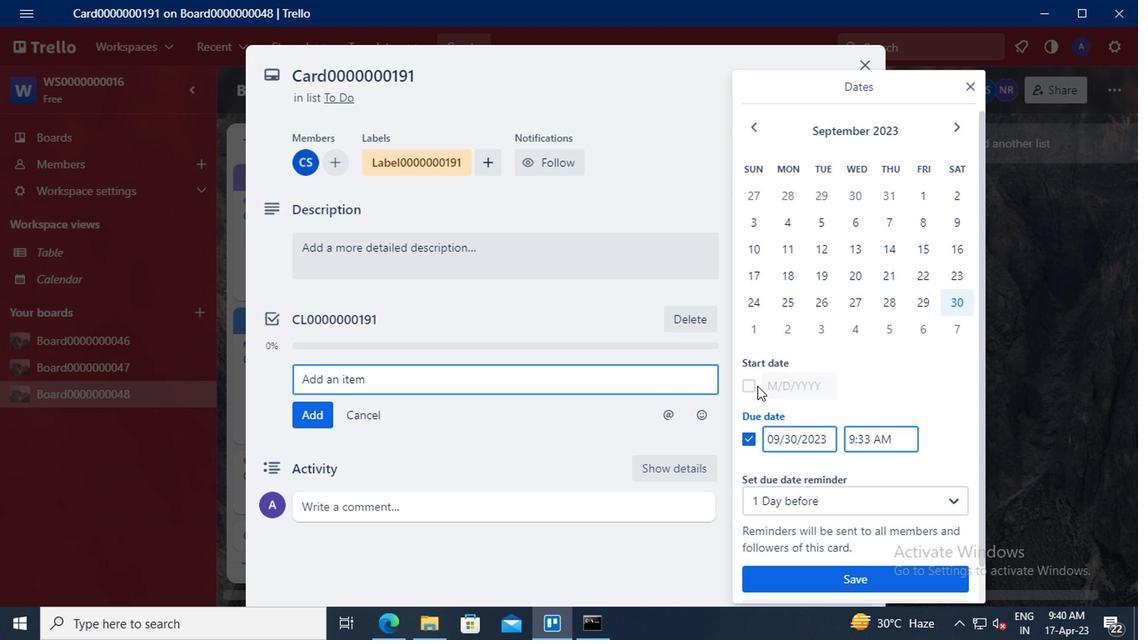 
Action: Mouse pressed left at (746, 388)
Screenshot: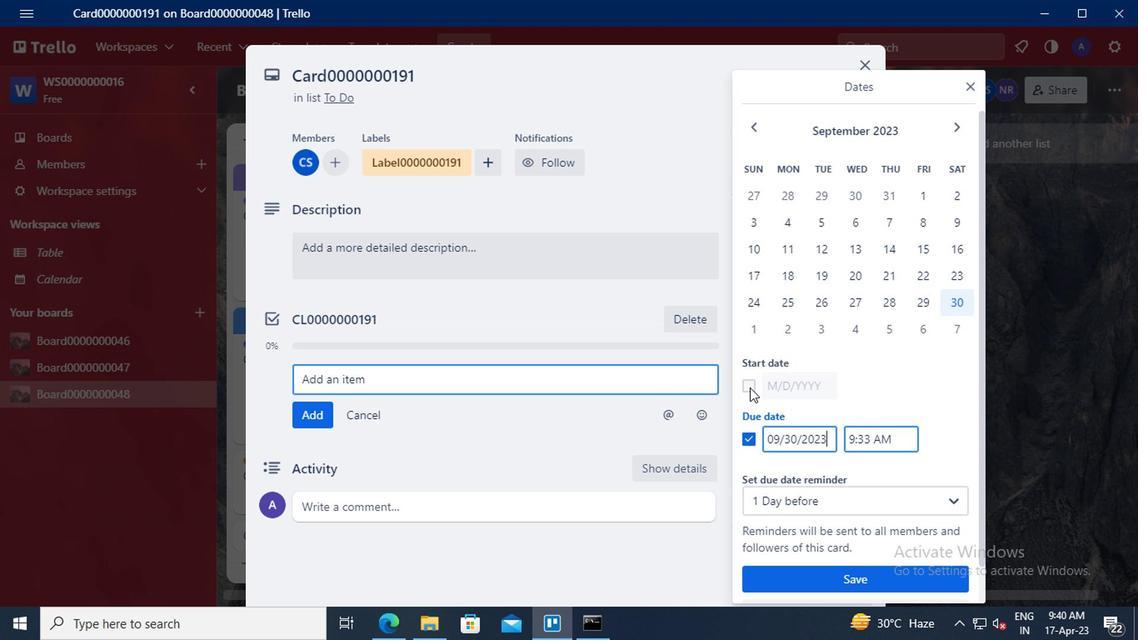 
Action: Mouse moved to (793, 386)
Screenshot: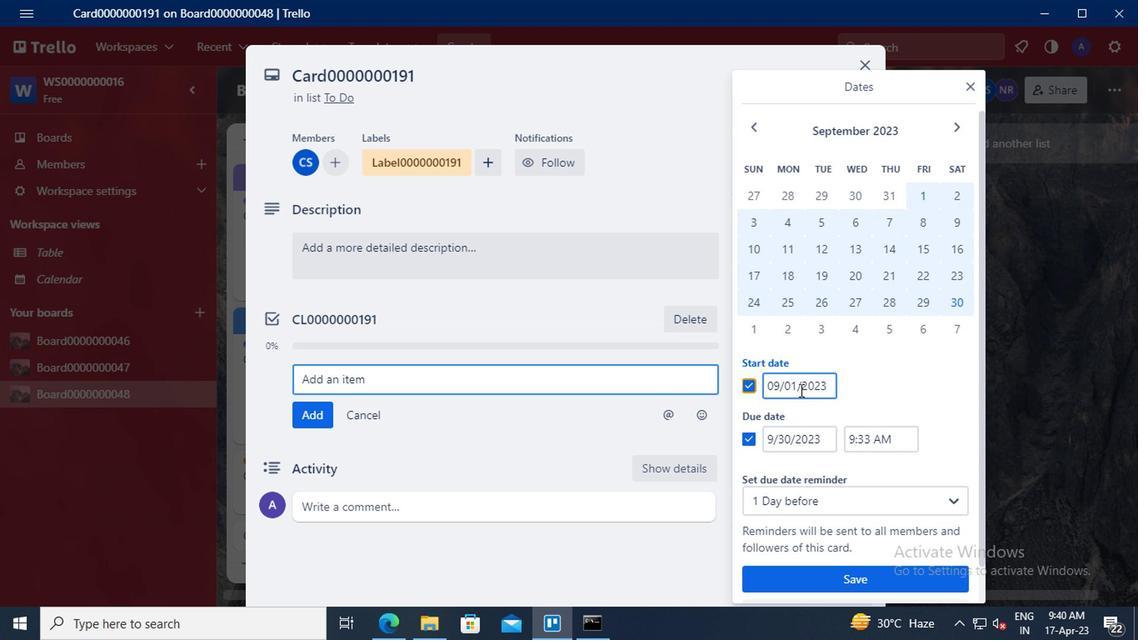 
Action: Mouse pressed left at (793, 386)
Screenshot: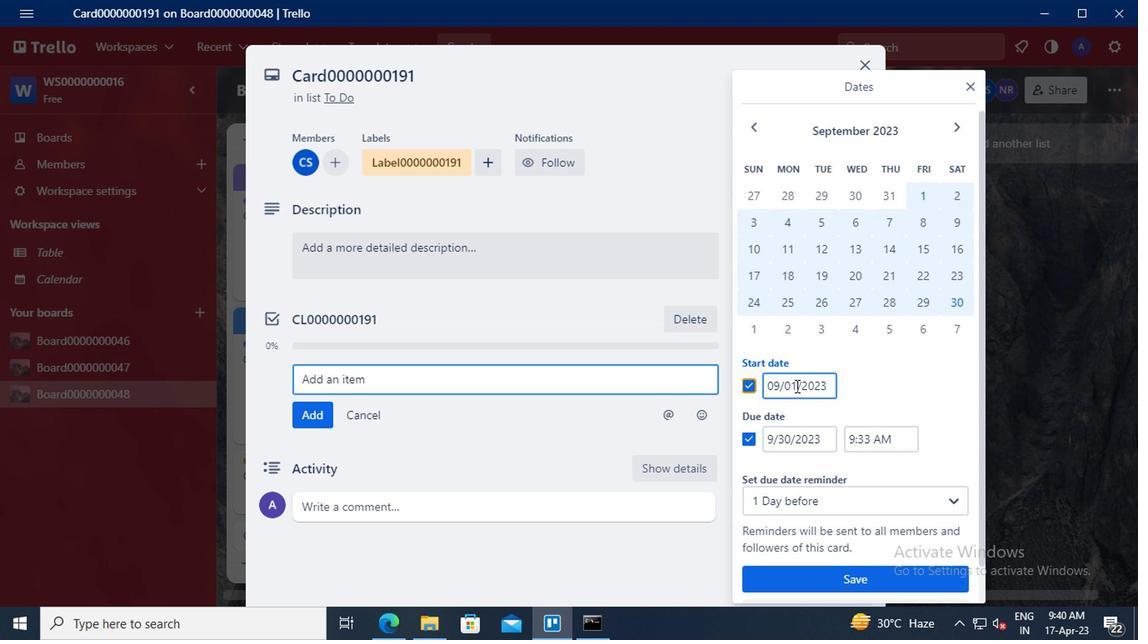 
Action: Mouse moved to (809, 331)
Screenshot: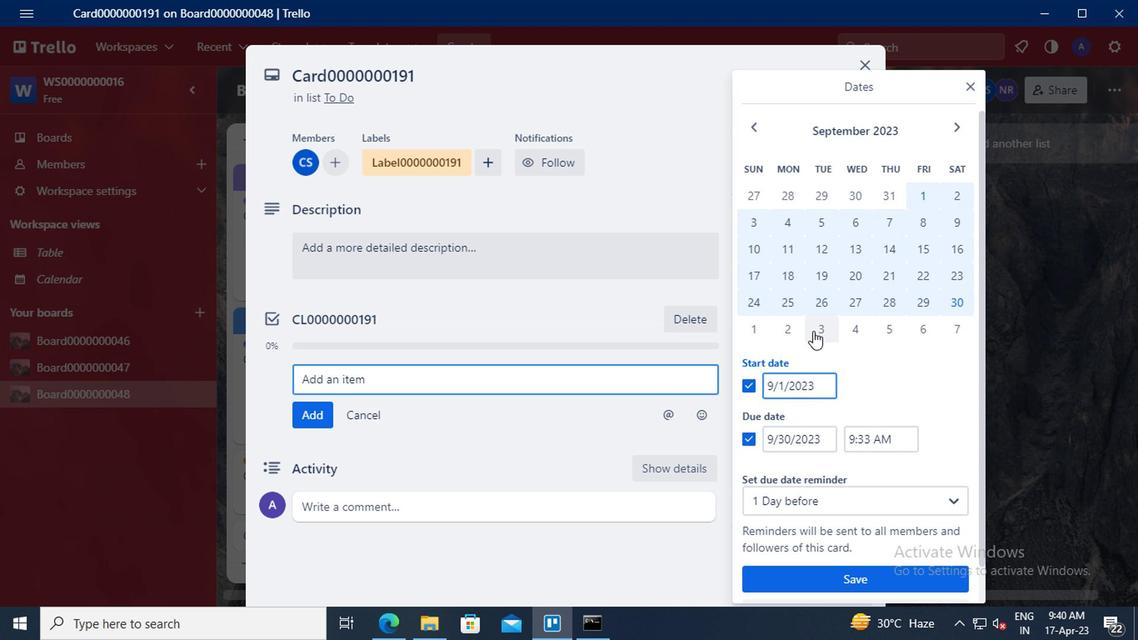 
Action: Key pressed <Key.left>
Screenshot: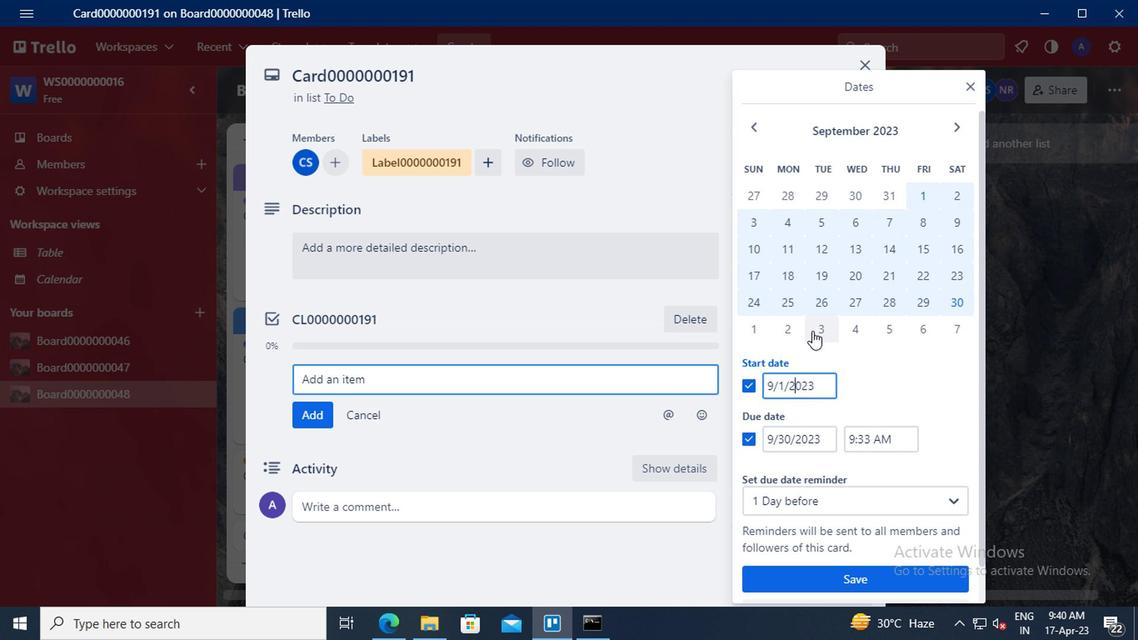 
Action: Mouse moved to (809, 330)
Screenshot: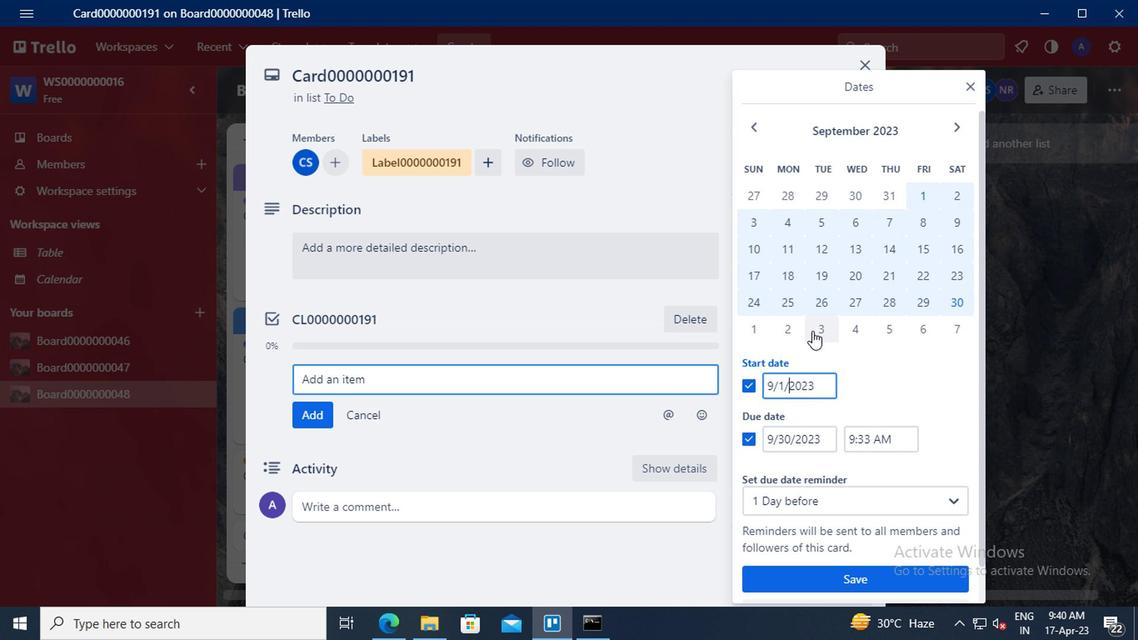 
Action: Key pressed <Key.left><Key.backspace>
Screenshot: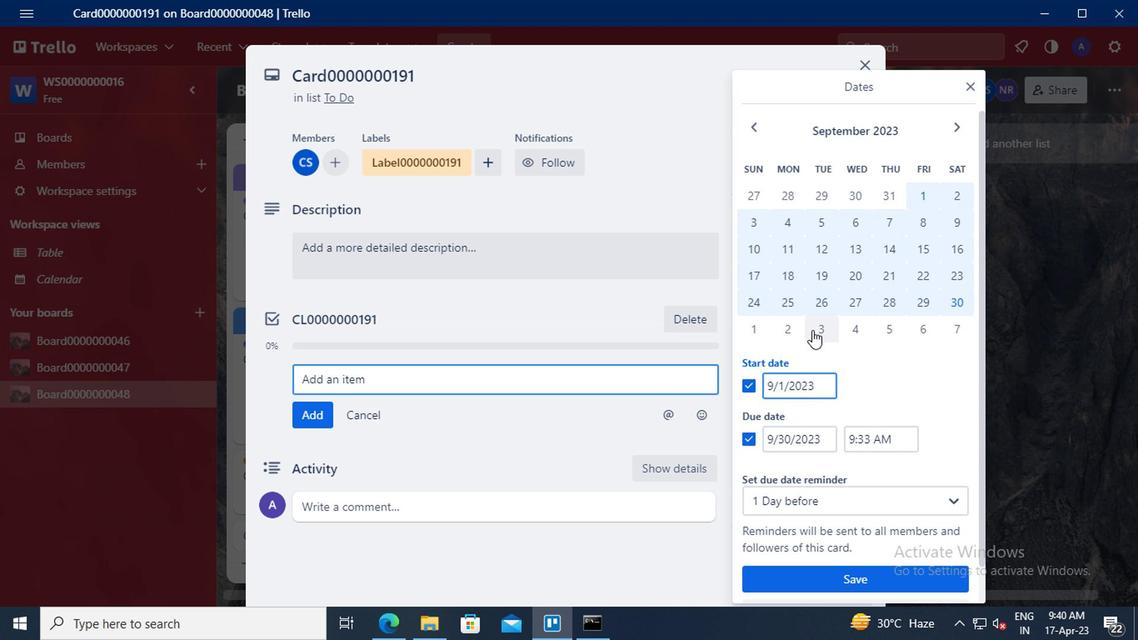 
Action: Mouse moved to (809, 330)
Screenshot: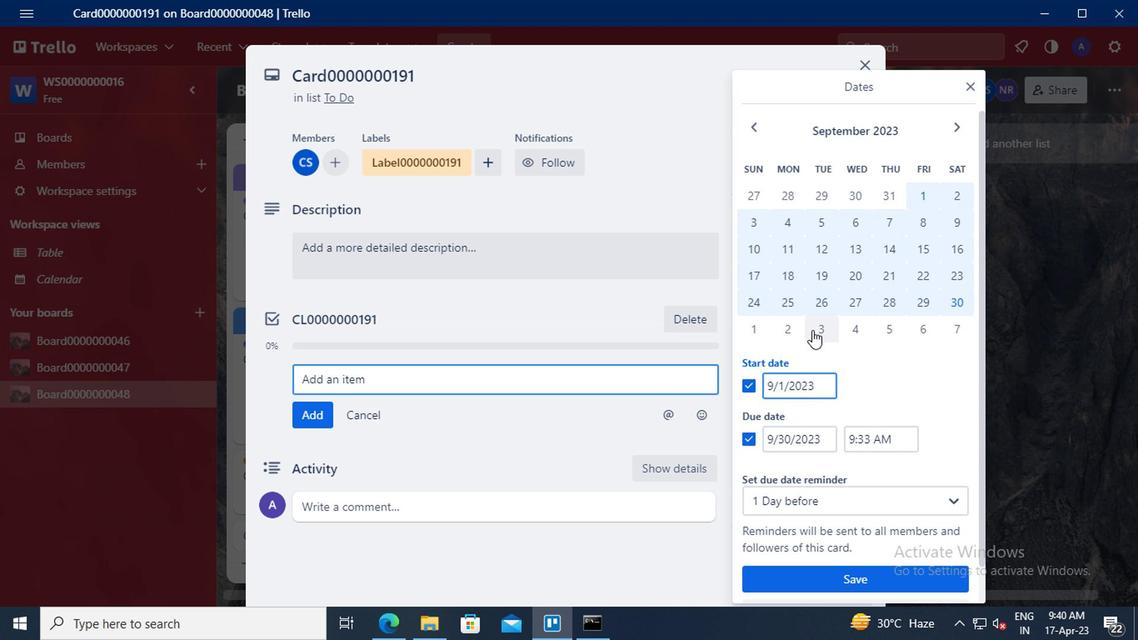 
Action: Key pressed 1
Screenshot: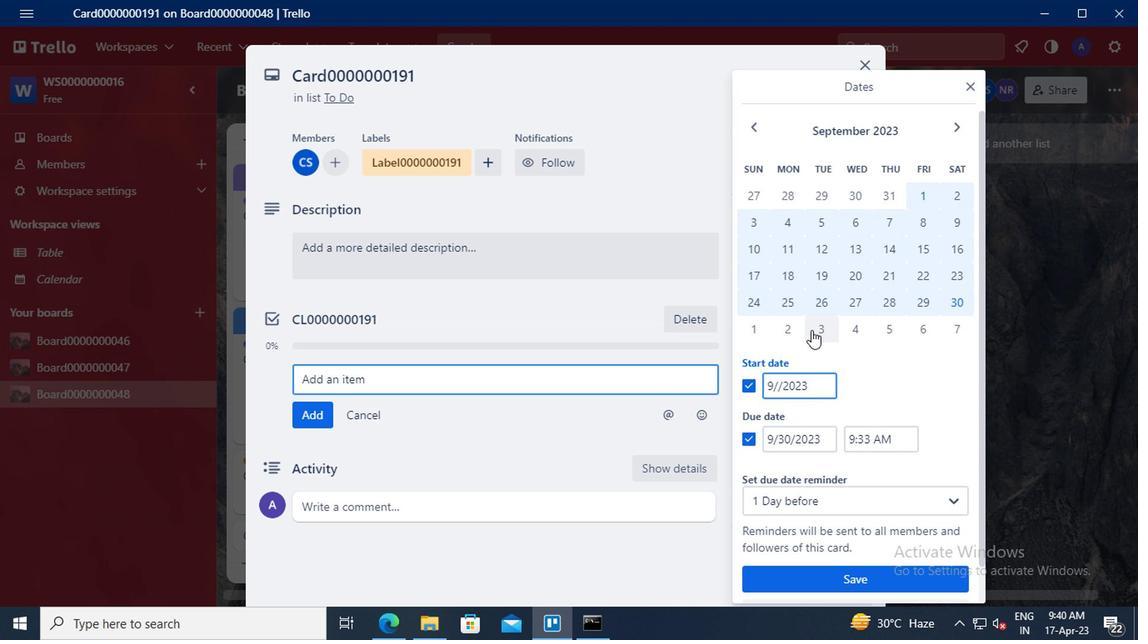 
Action: Mouse moved to (808, 330)
Screenshot: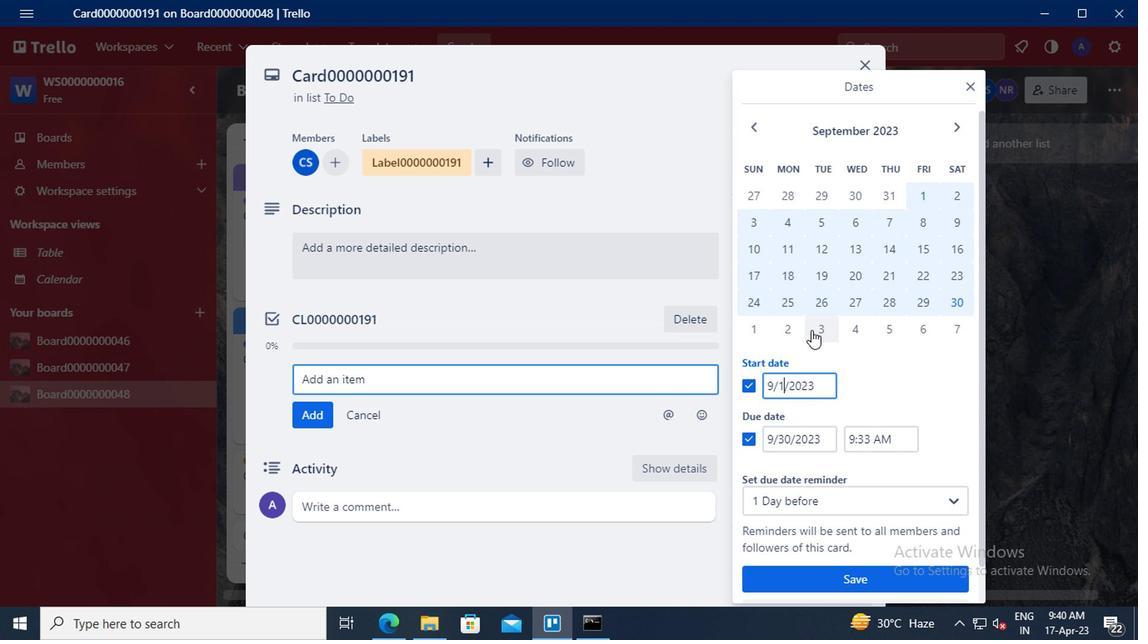 
Action: Key pressed <Key.left><Key.left>
Screenshot: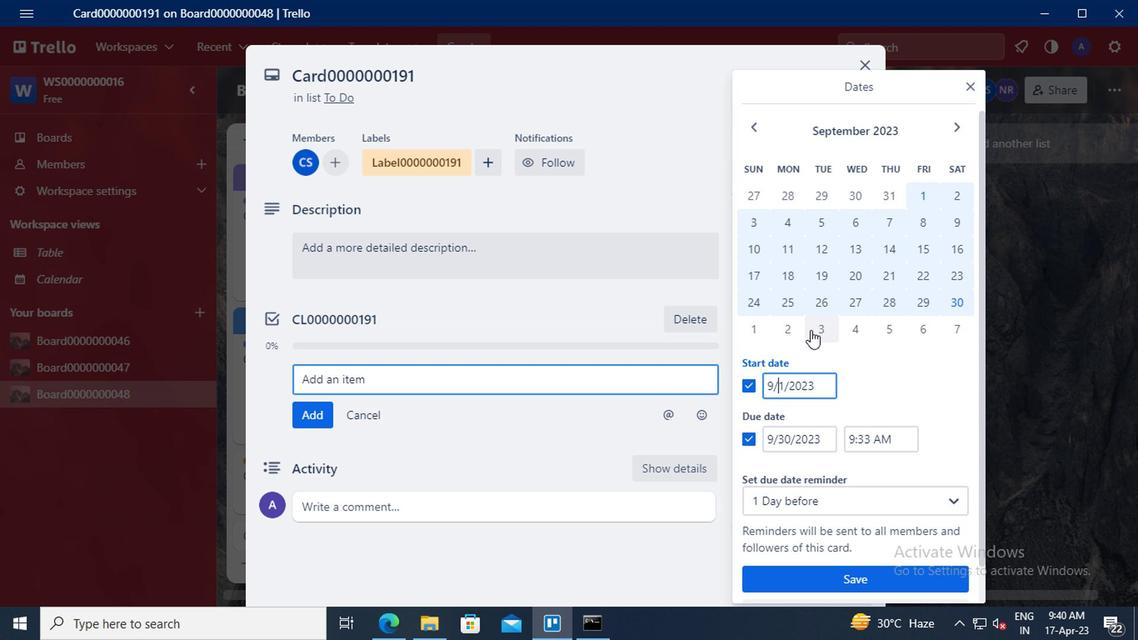 
Action: Mouse moved to (807, 330)
Screenshot: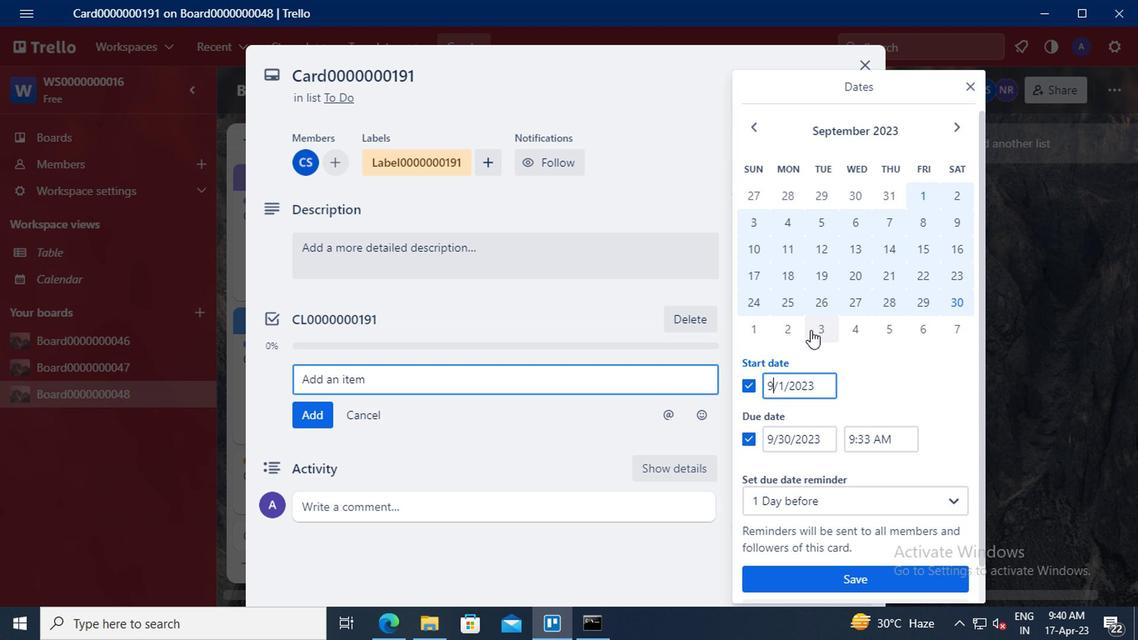 
Action: Key pressed <Key.backspace>
Screenshot: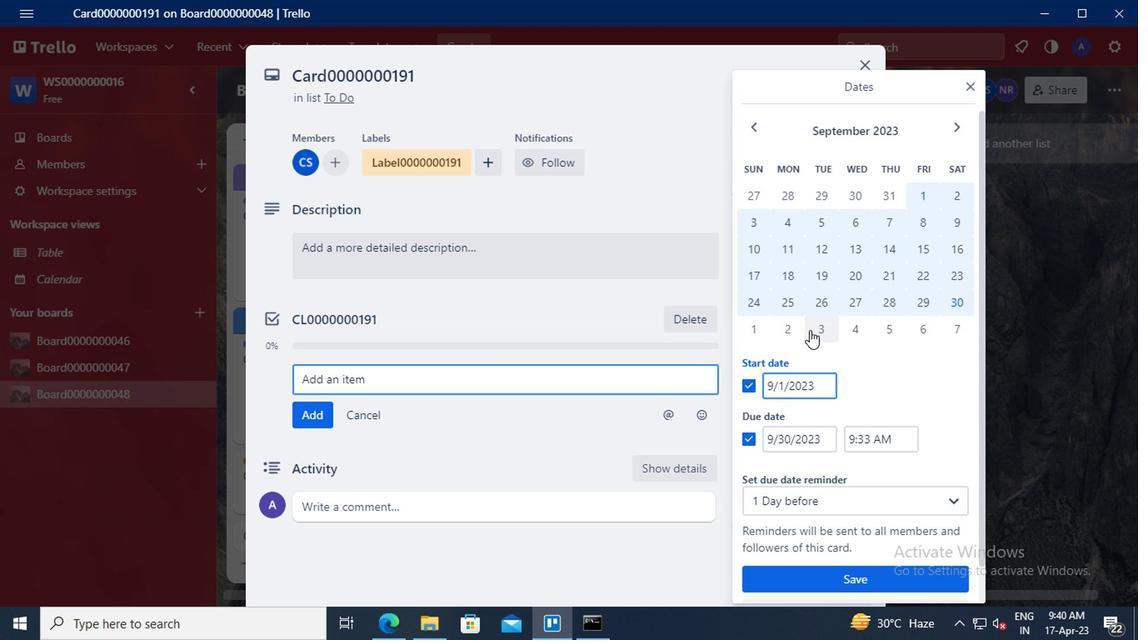 
Action: Mouse moved to (807, 329)
Screenshot: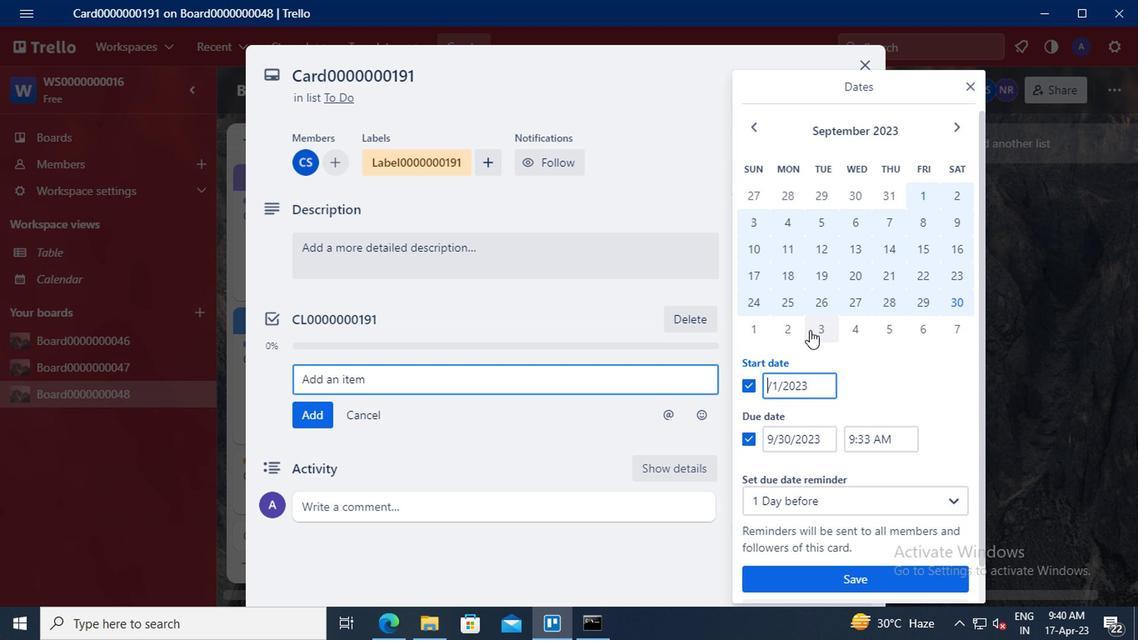 
Action: Key pressed 10
Screenshot: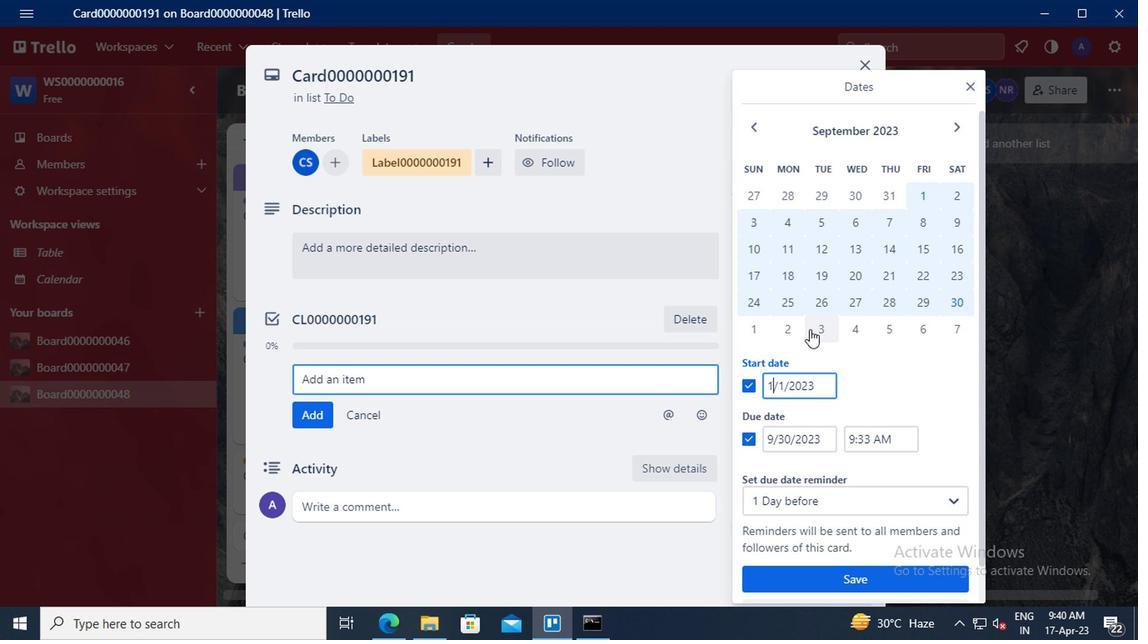 
Action: Mouse moved to (786, 437)
Screenshot: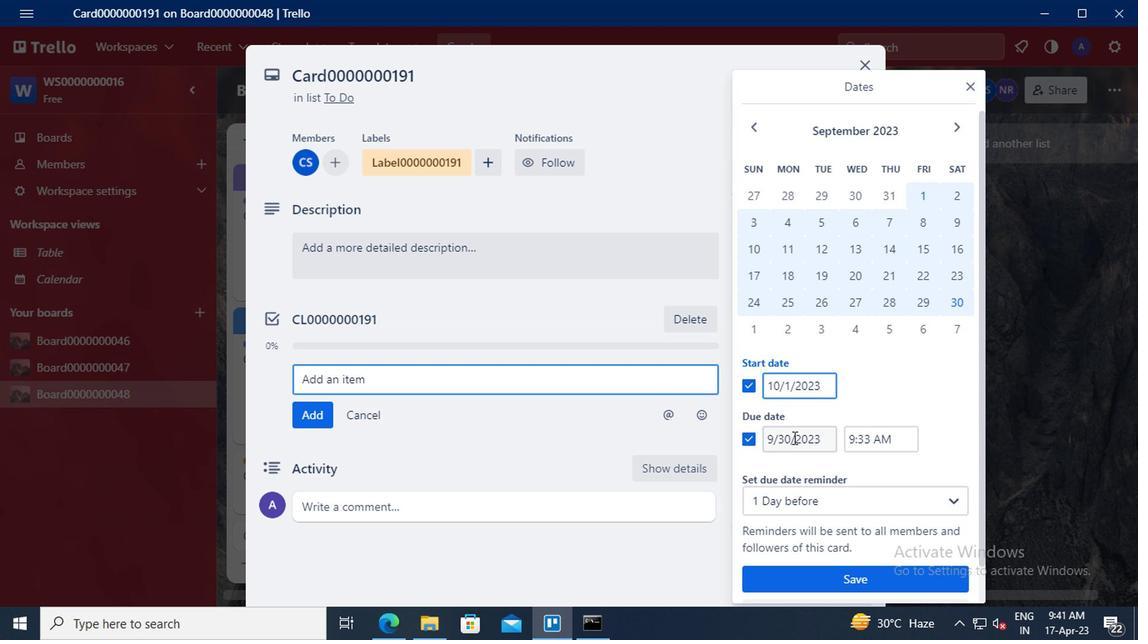 
Action: Mouse pressed left at (786, 437)
Screenshot: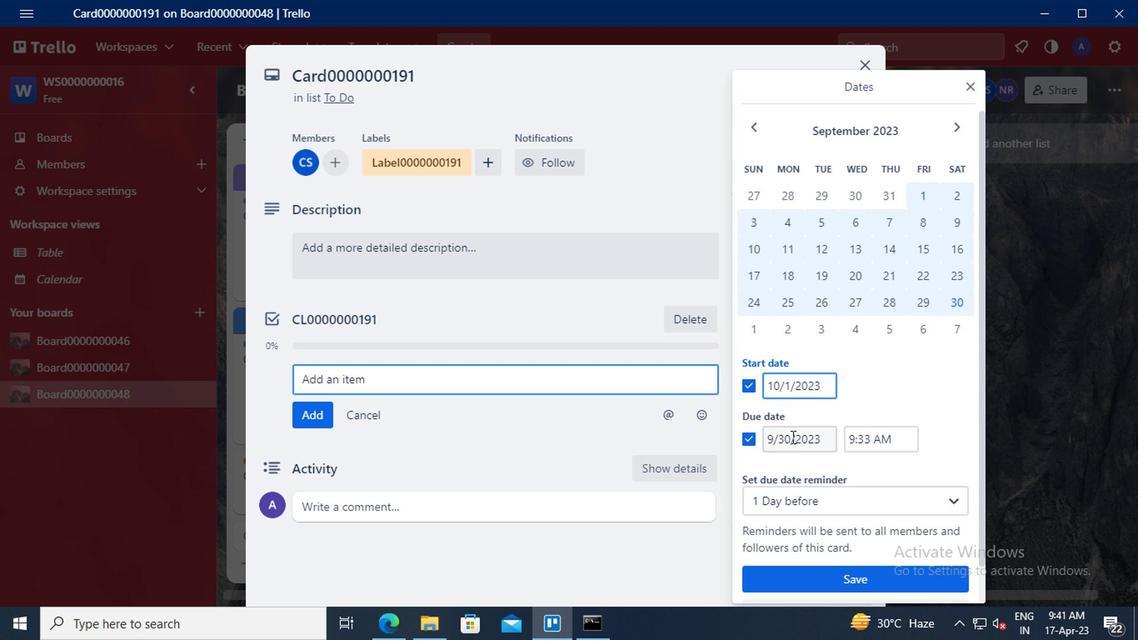 
Action: Mouse moved to (805, 406)
Screenshot: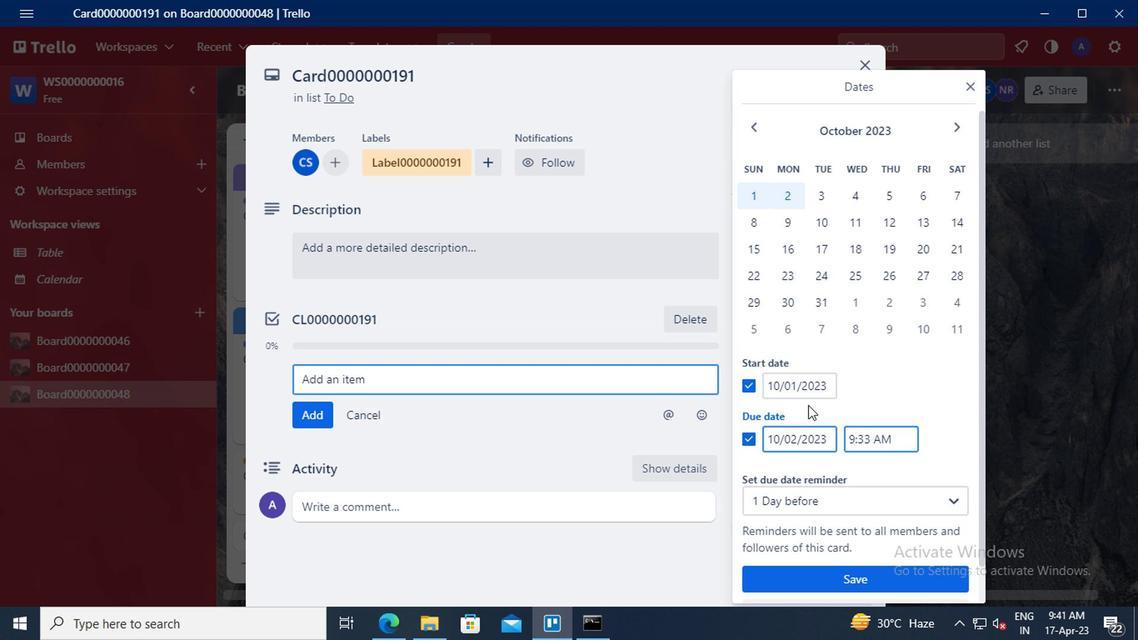 
Action: Key pressed <Key.backspace>
Screenshot: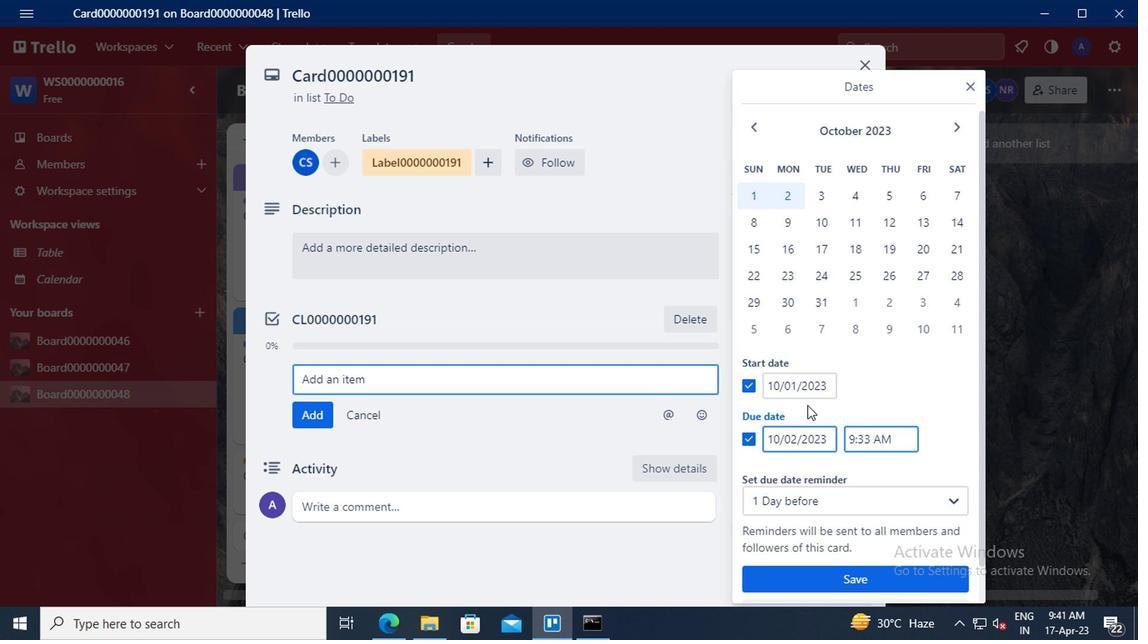 
Action: Mouse moved to (805, 406)
Screenshot: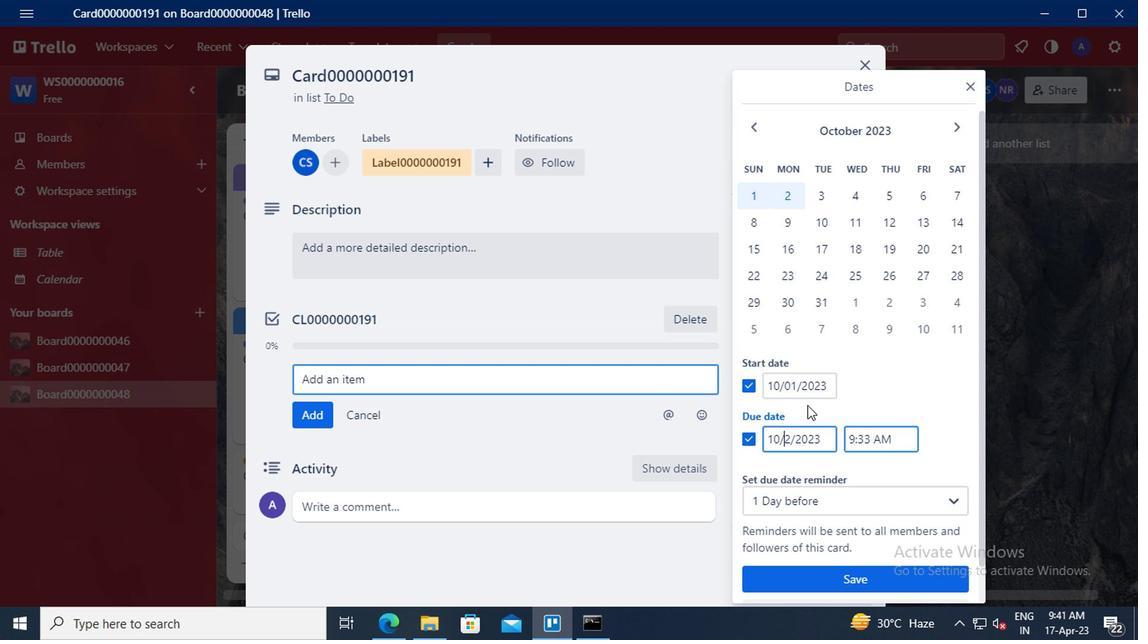 
Action: Key pressed <Key.delete>31
Screenshot: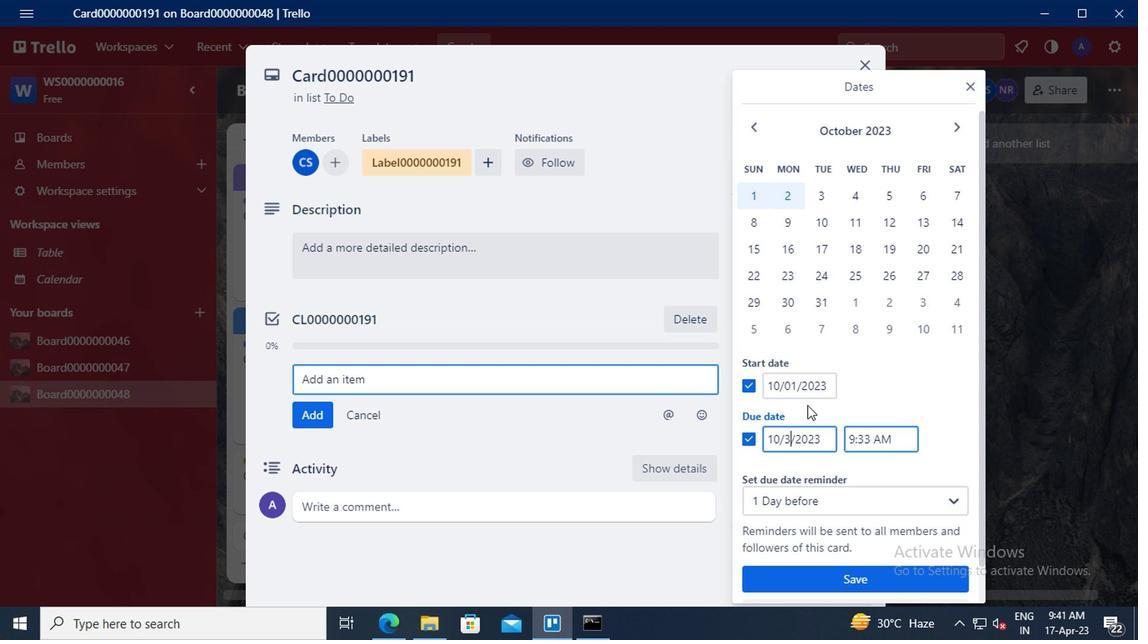 
Action: Mouse moved to (791, 577)
Screenshot: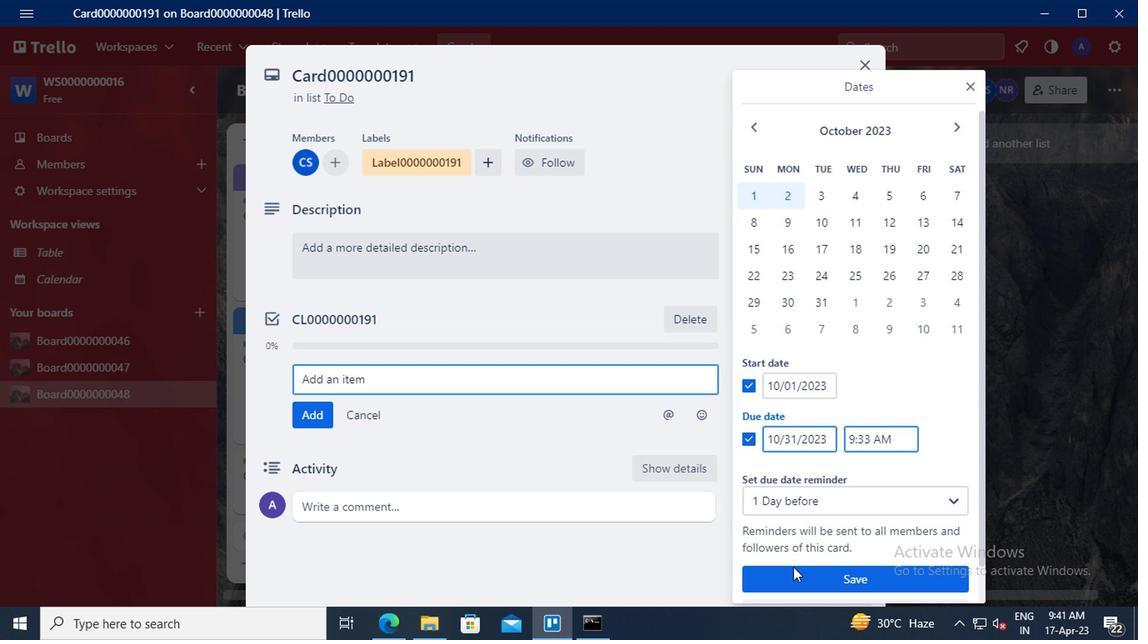 
Action: Mouse pressed left at (791, 577)
Screenshot: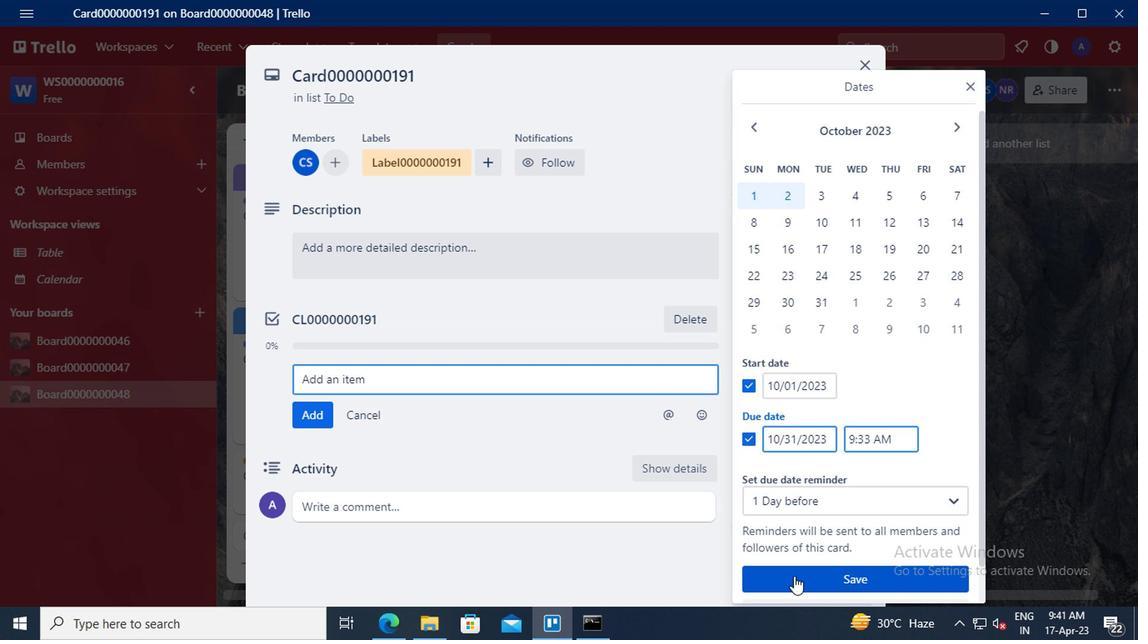 
